 Task: Create a due date automation trigger when advanced on, 2 working days before a card is due add dates not due tomorrow at 11:00 AM.
Action: Mouse moved to (910, 266)
Screenshot: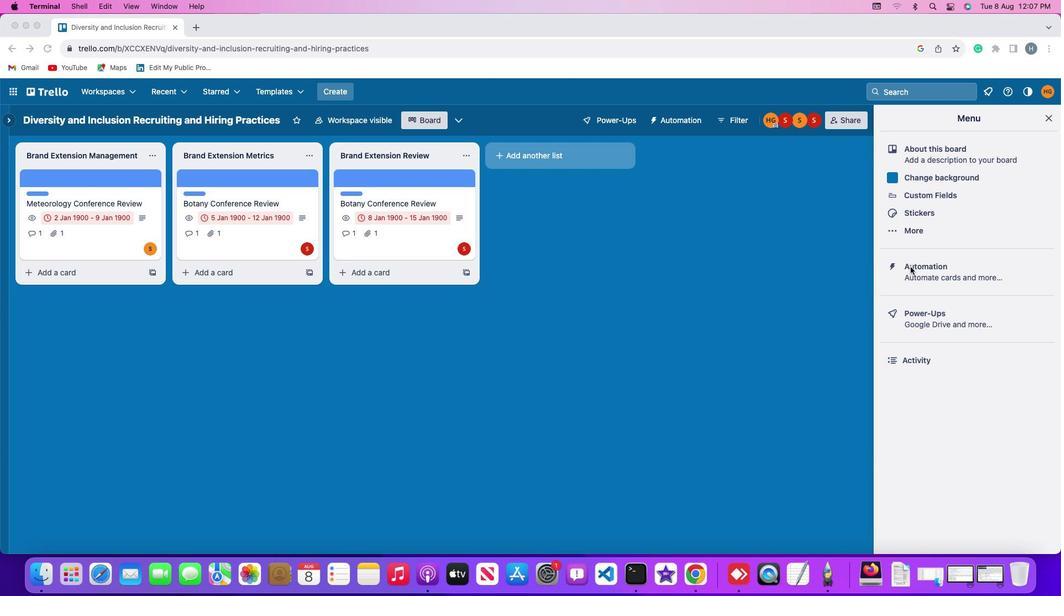 
Action: Mouse pressed left at (910, 266)
Screenshot: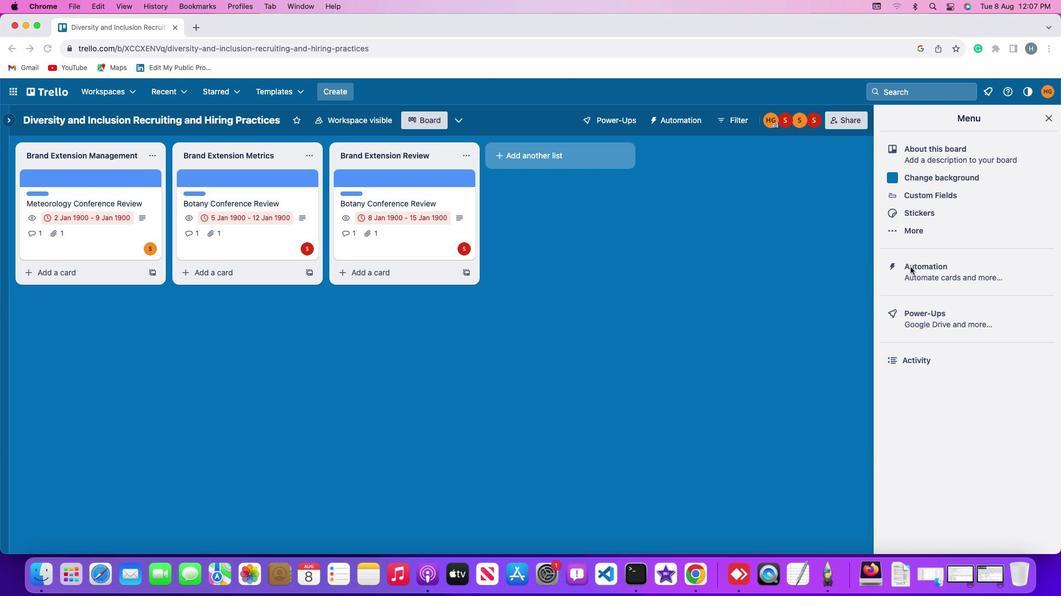 
Action: Mouse pressed left at (910, 266)
Screenshot: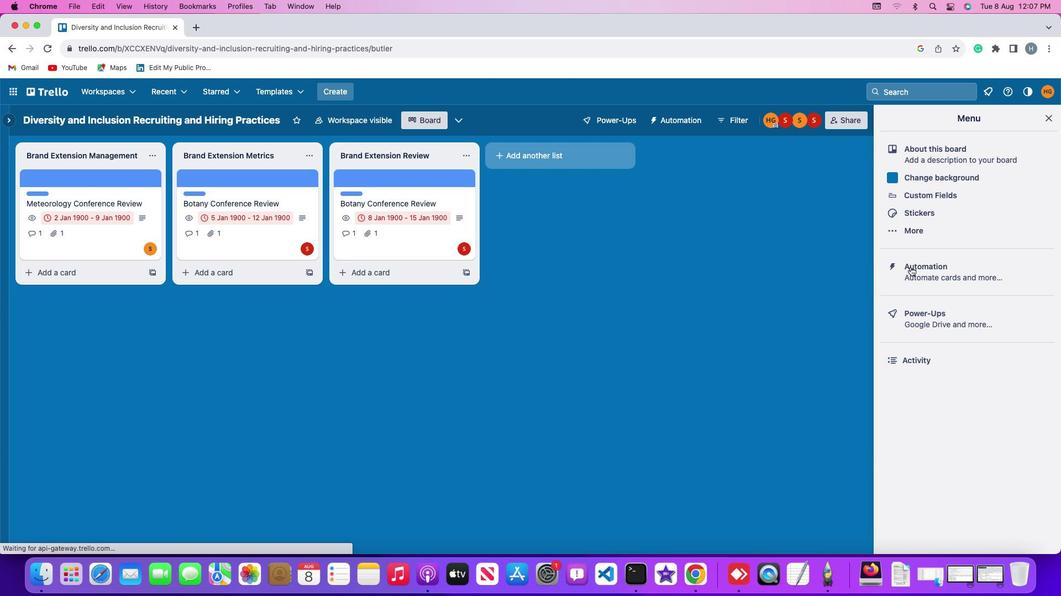 
Action: Mouse moved to (75, 266)
Screenshot: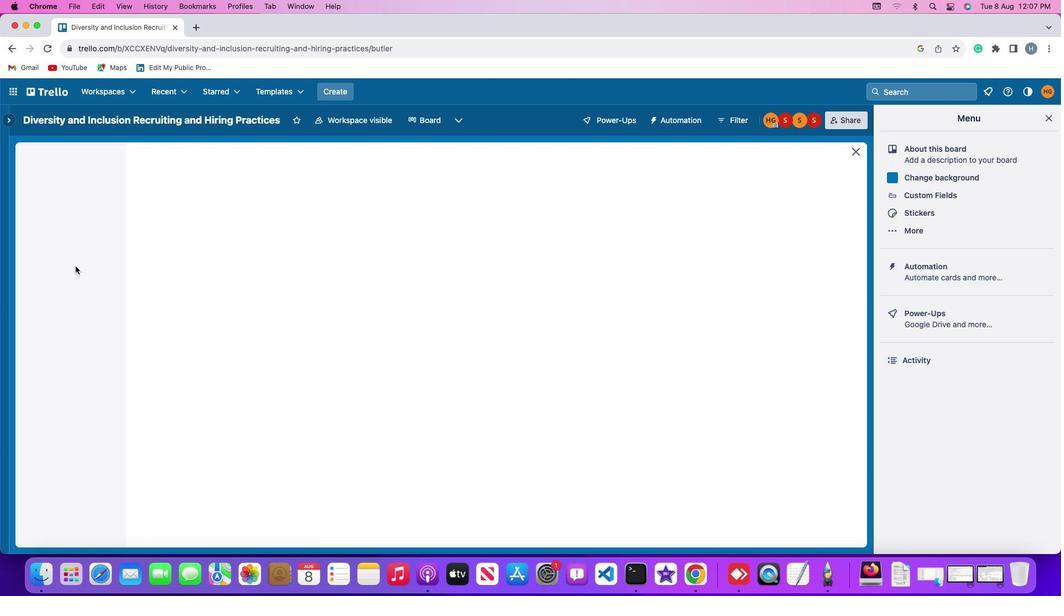 
Action: Mouse pressed left at (75, 266)
Screenshot: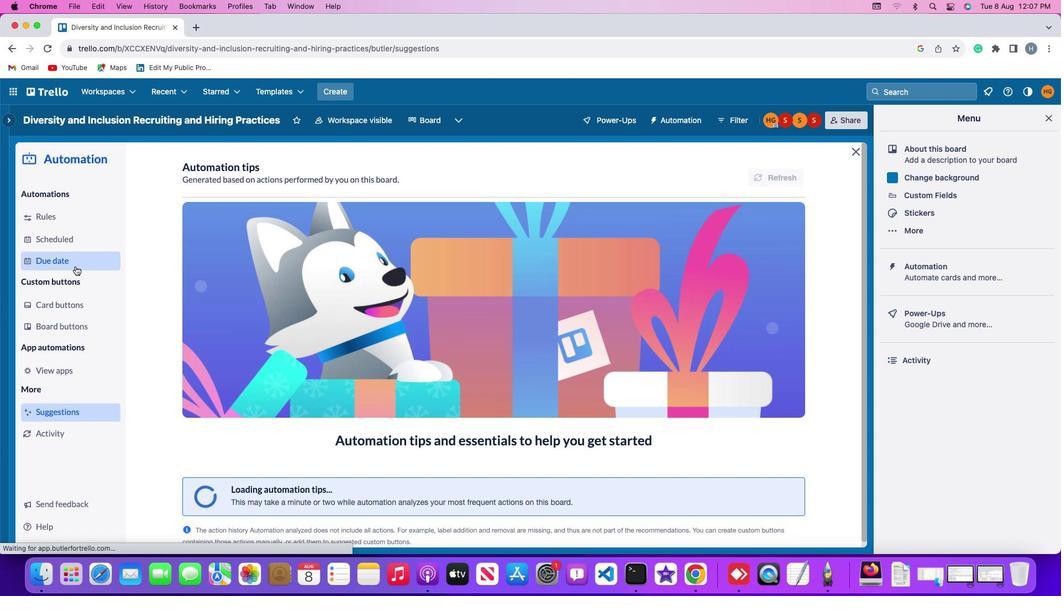 
Action: Mouse moved to (725, 170)
Screenshot: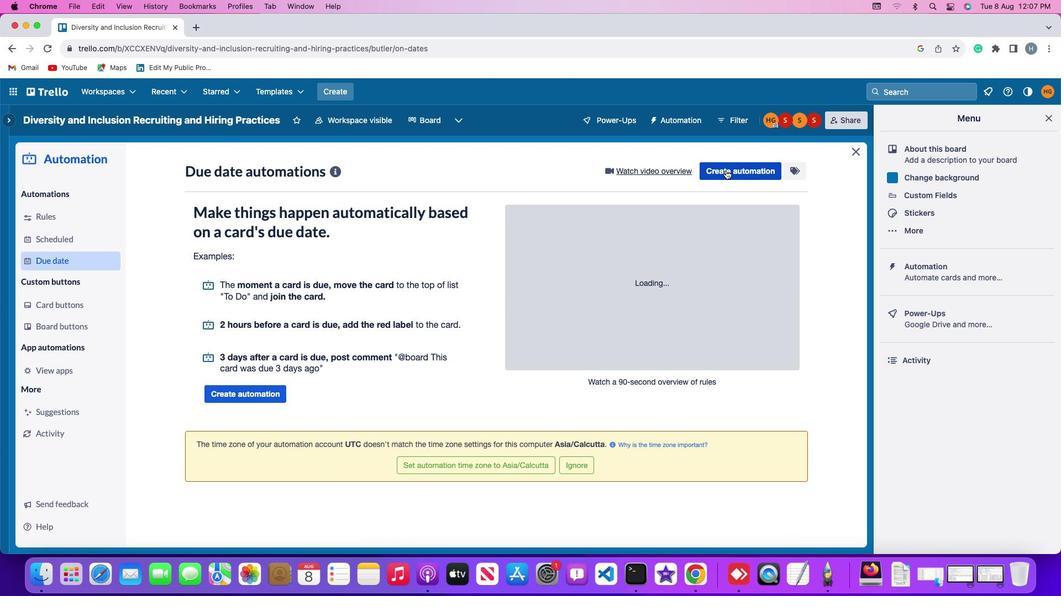 
Action: Mouse pressed left at (725, 170)
Screenshot: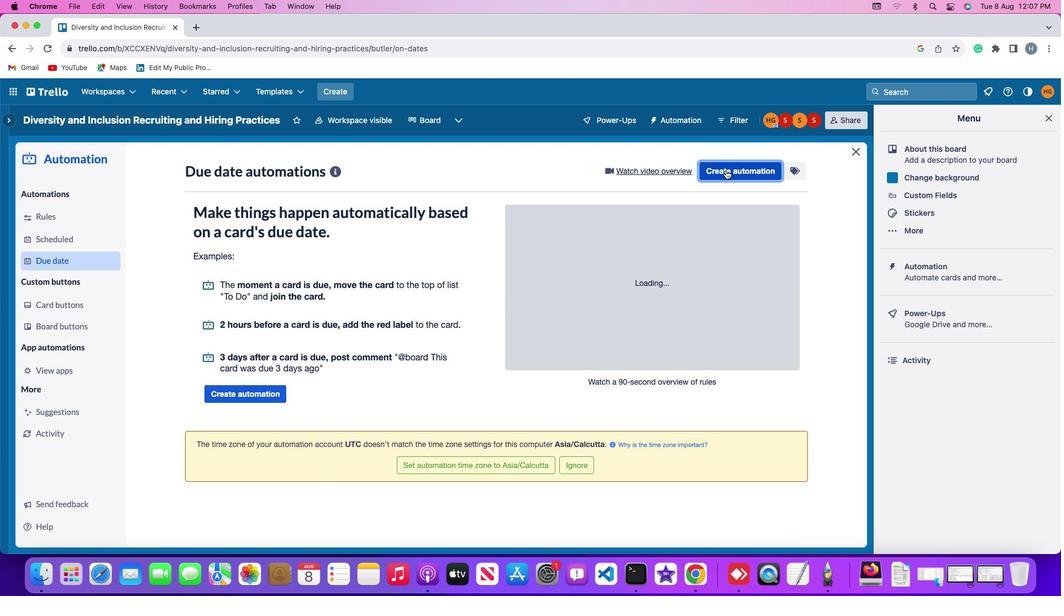 
Action: Mouse moved to (248, 275)
Screenshot: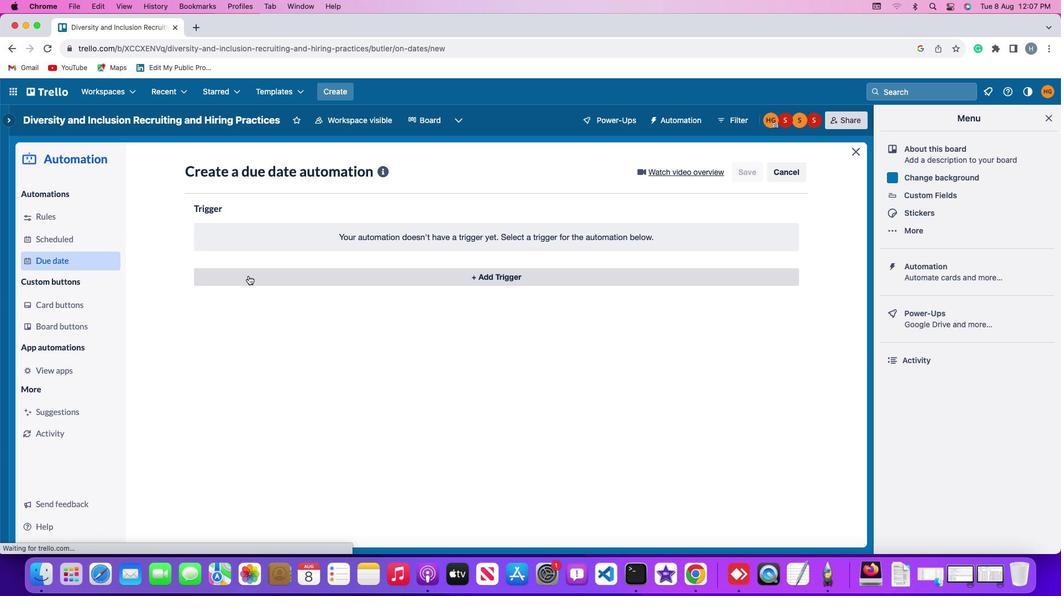 
Action: Mouse pressed left at (248, 275)
Screenshot: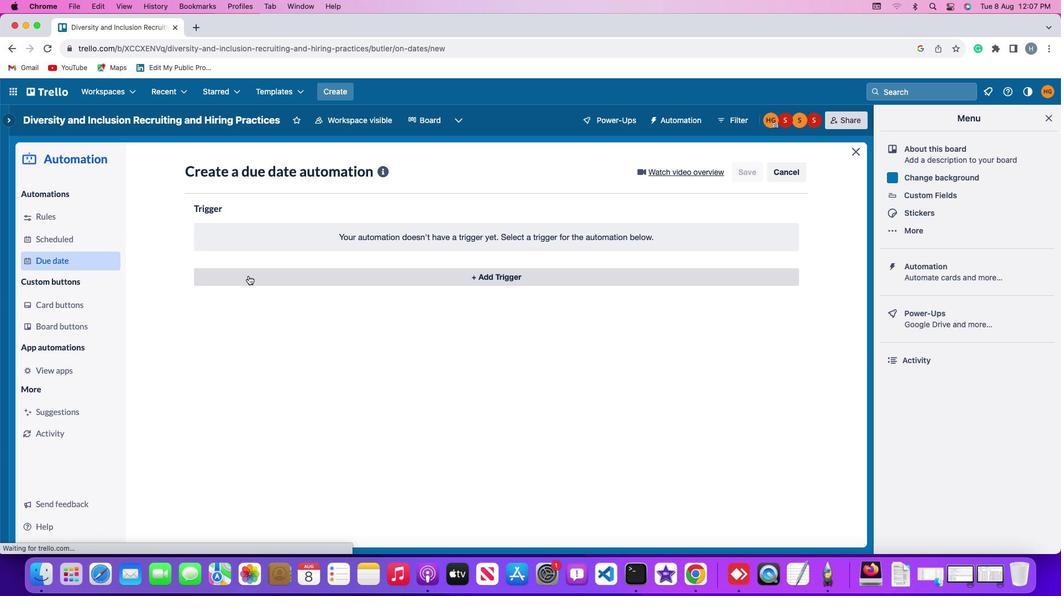 
Action: Mouse moved to (215, 448)
Screenshot: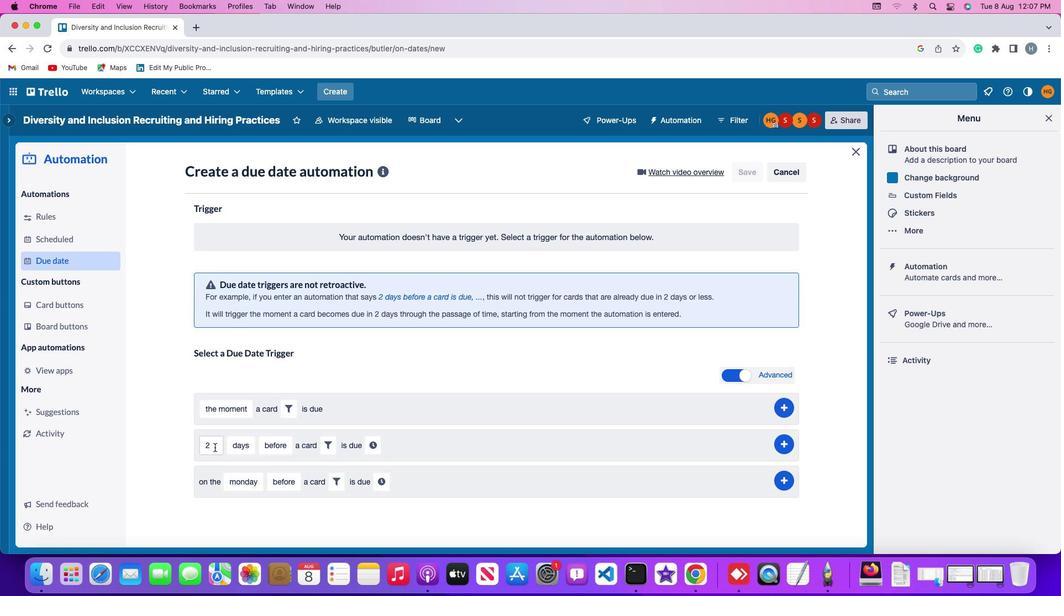
Action: Mouse pressed left at (215, 448)
Screenshot: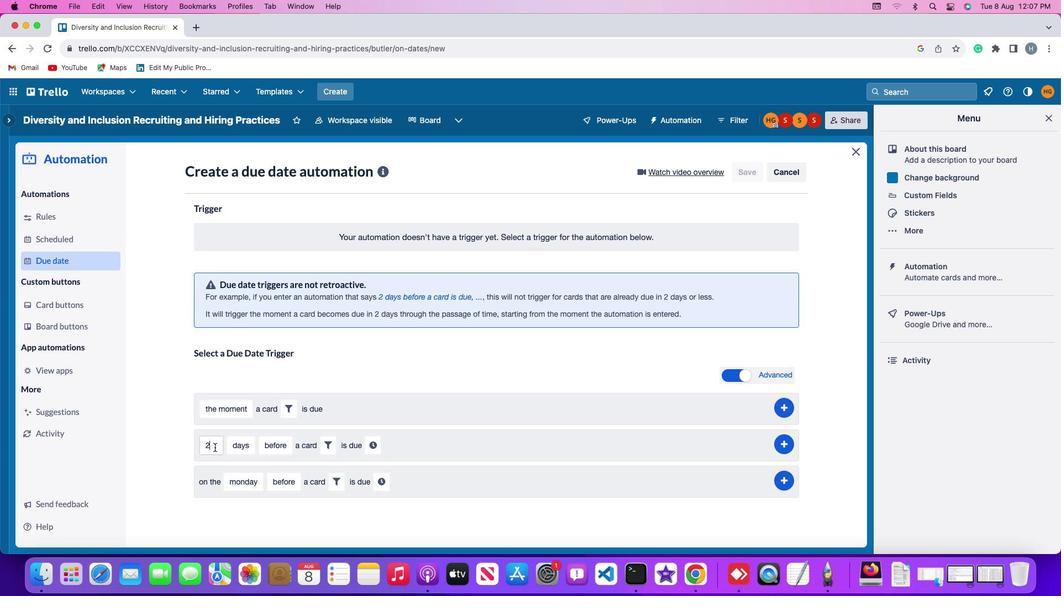 
Action: Key pressed Key.backspace'2'
Screenshot: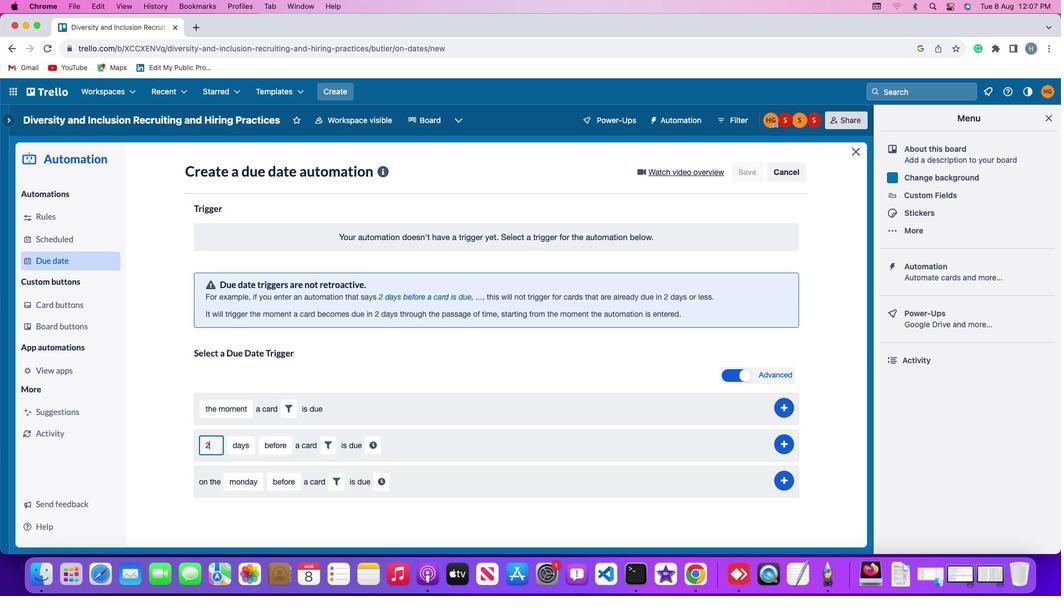 
Action: Mouse moved to (238, 446)
Screenshot: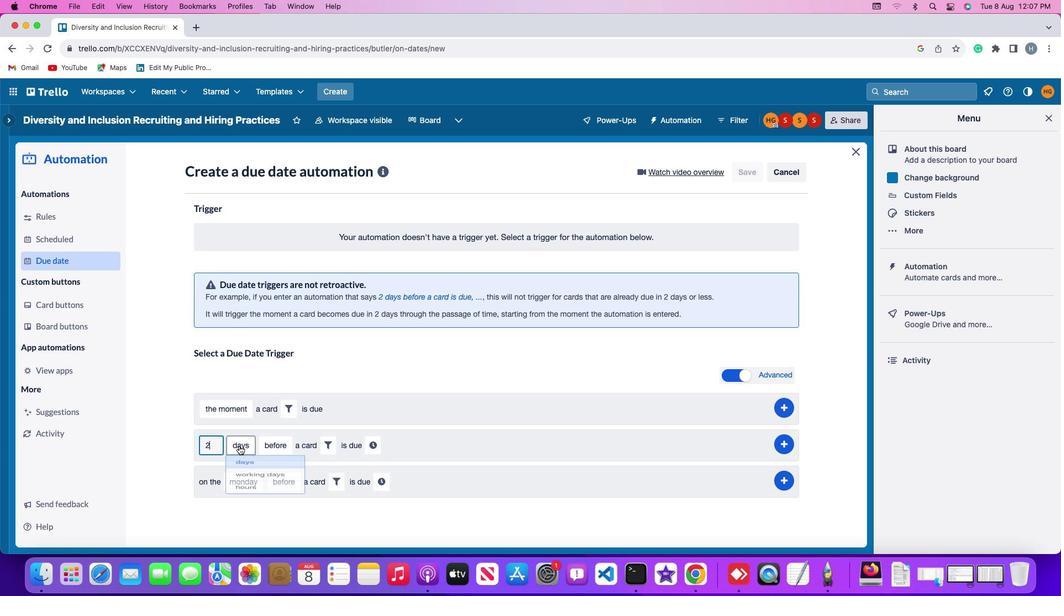 
Action: Mouse pressed left at (238, 446)
Screenshot: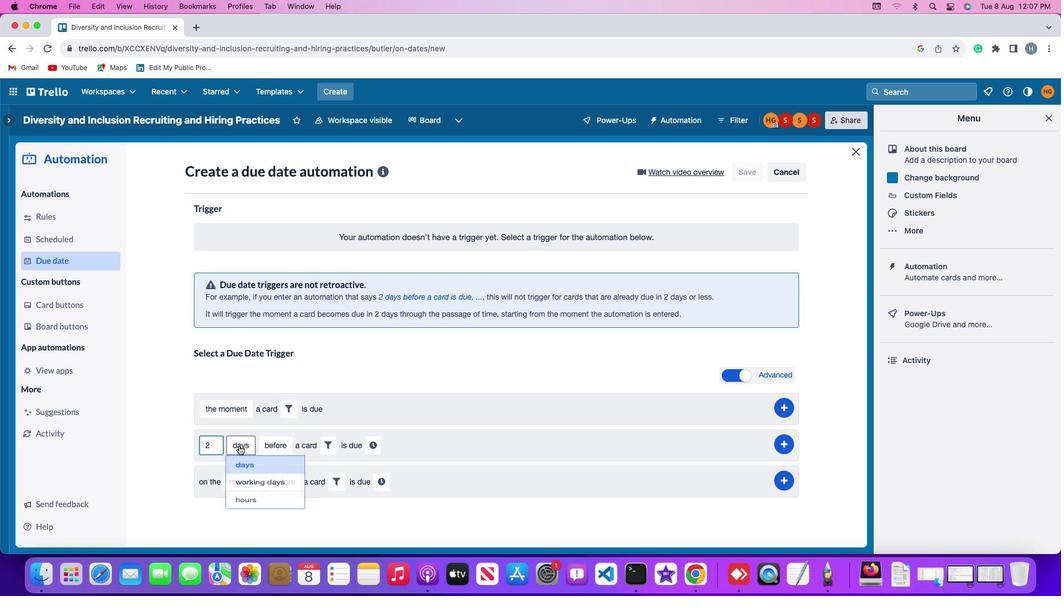 
Action: Mouse moved to (247, 493)
Screenshot: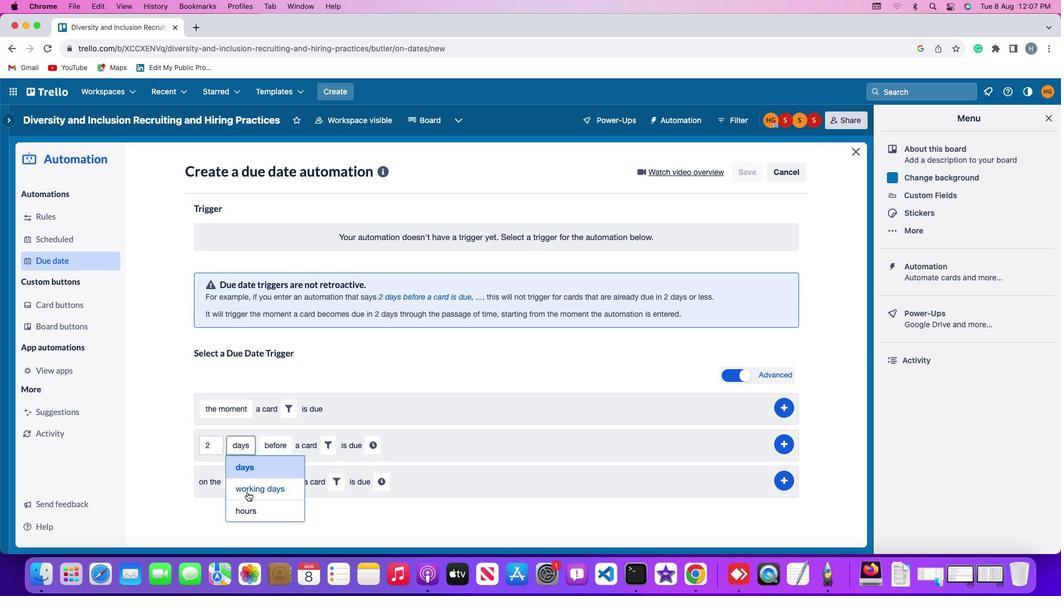 
Action: Mouse pressed left at (247, 493)
Screenshot: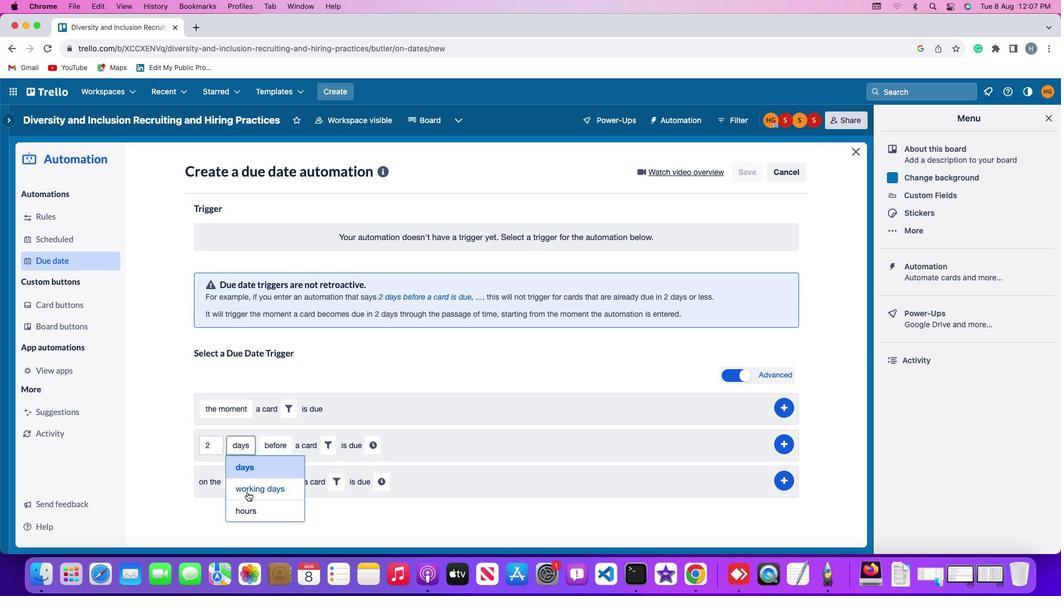 
Action: Mouse moved to (307, 448)
Screenshot: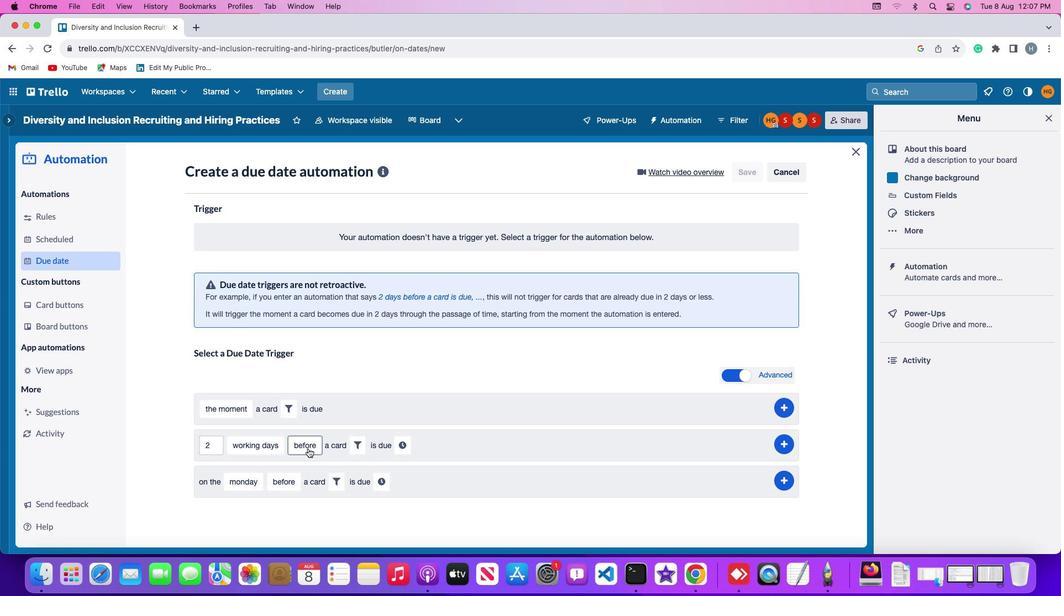 
Action: Mouse pressed left at (307, 448)
Screenshot: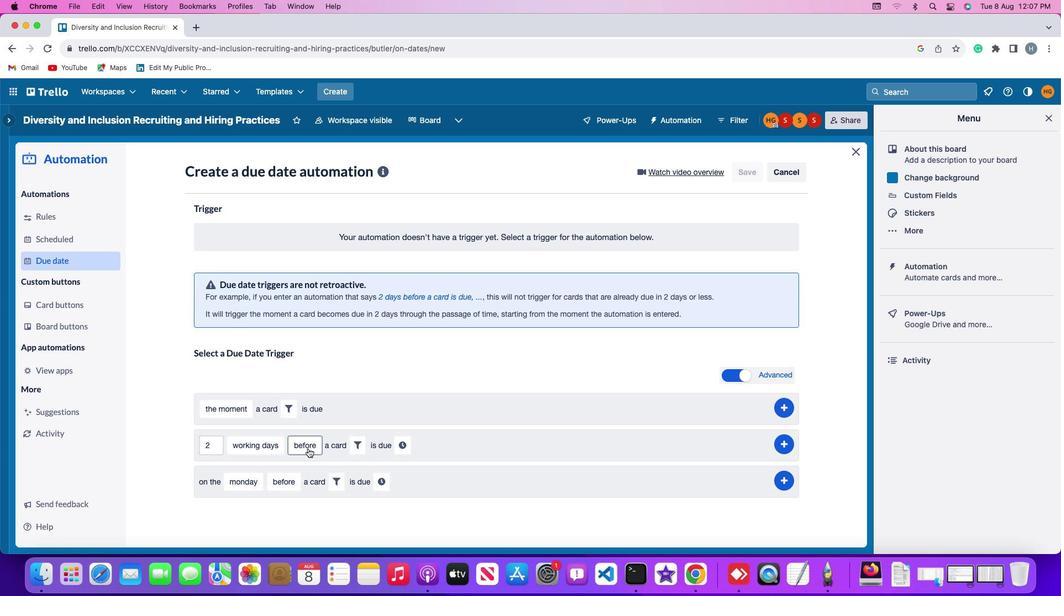 
Action: Mouse moved to (313, 466)
Screenshot: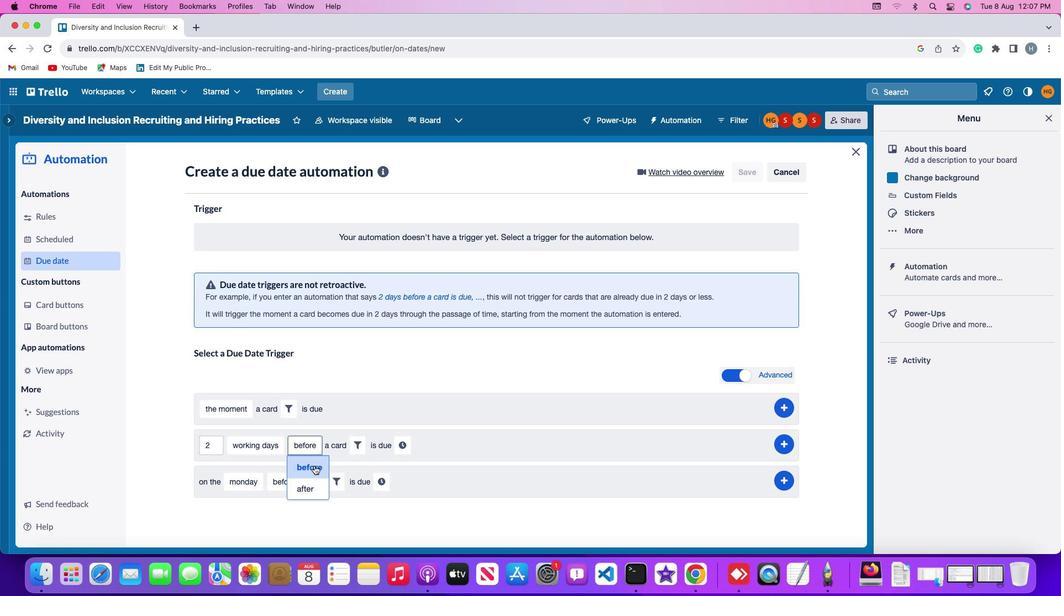 
Action: Mouse pressed left at (313, 466)
Screenshot: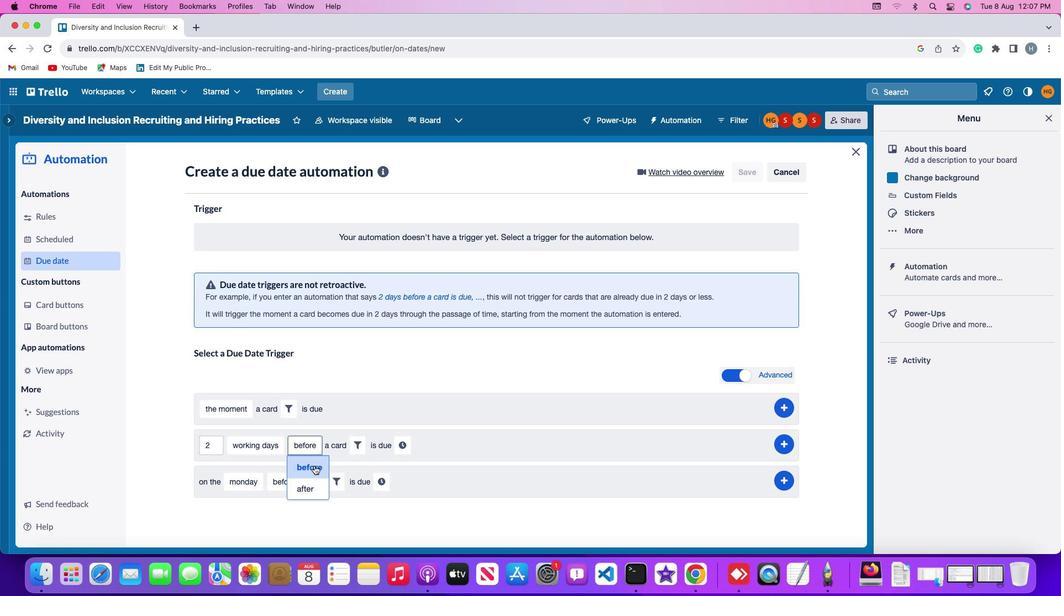 
Action: Mouse moved to (361, 445)
Screenshot: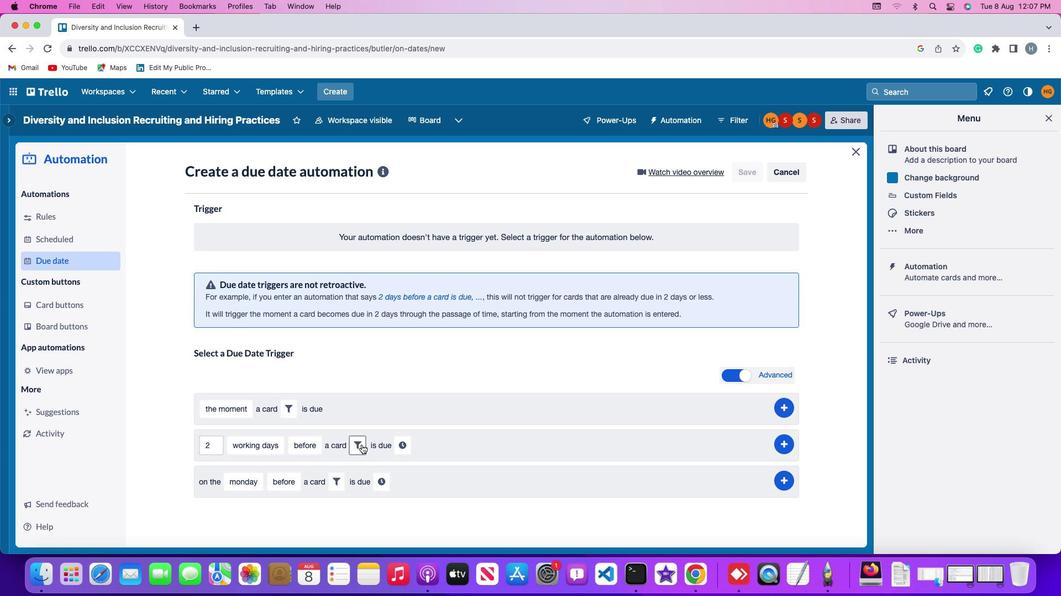 
Action: Mouse pressed left at (361, 445)
Screenshot: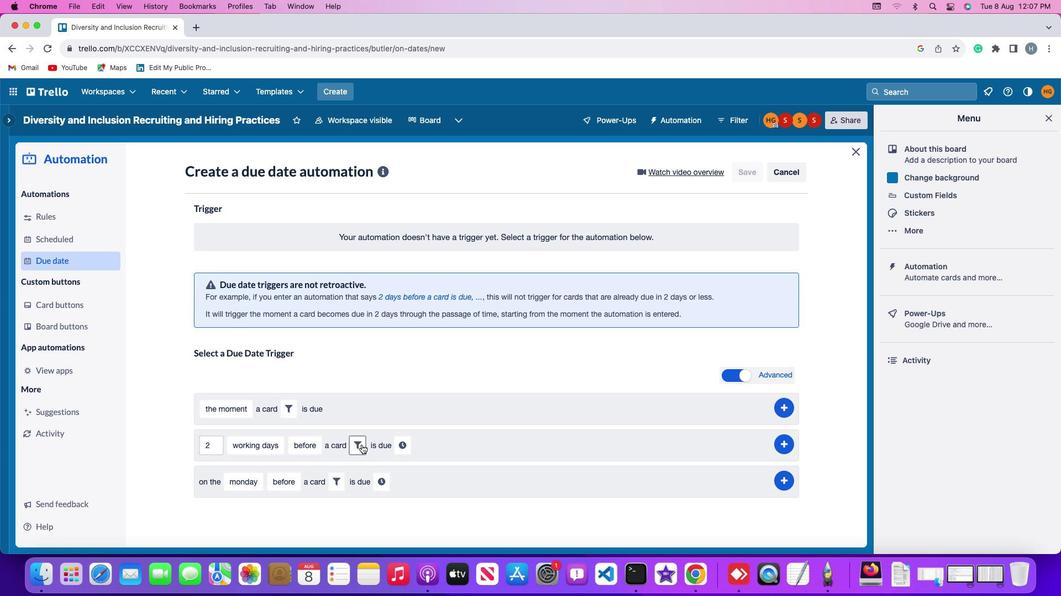
Action: Mouse moved to (426, 478)
Screenshot: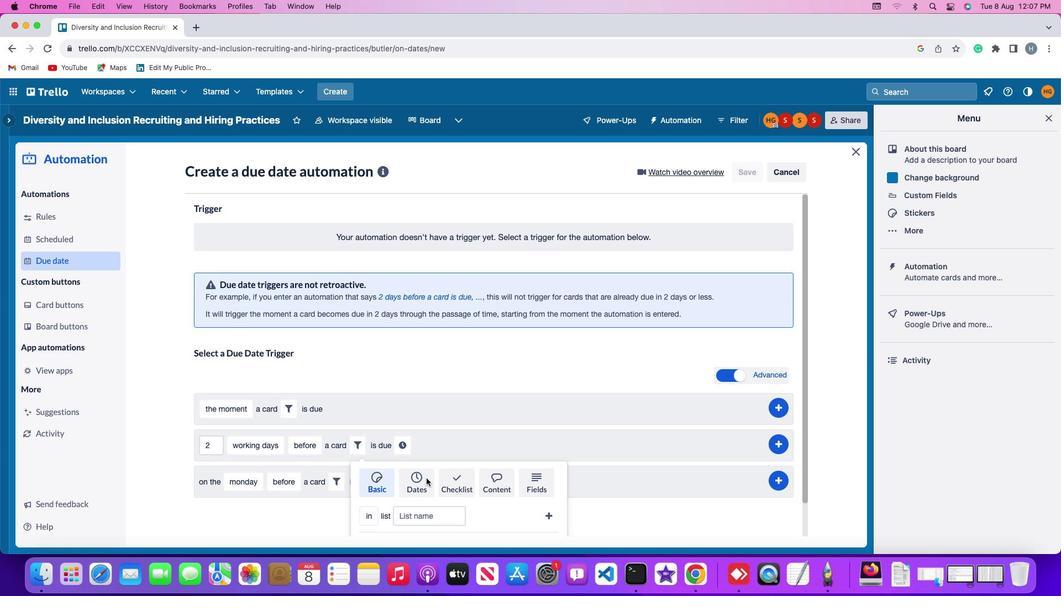 
Action: Mouse pressed left at (426, 478)
Screenshot: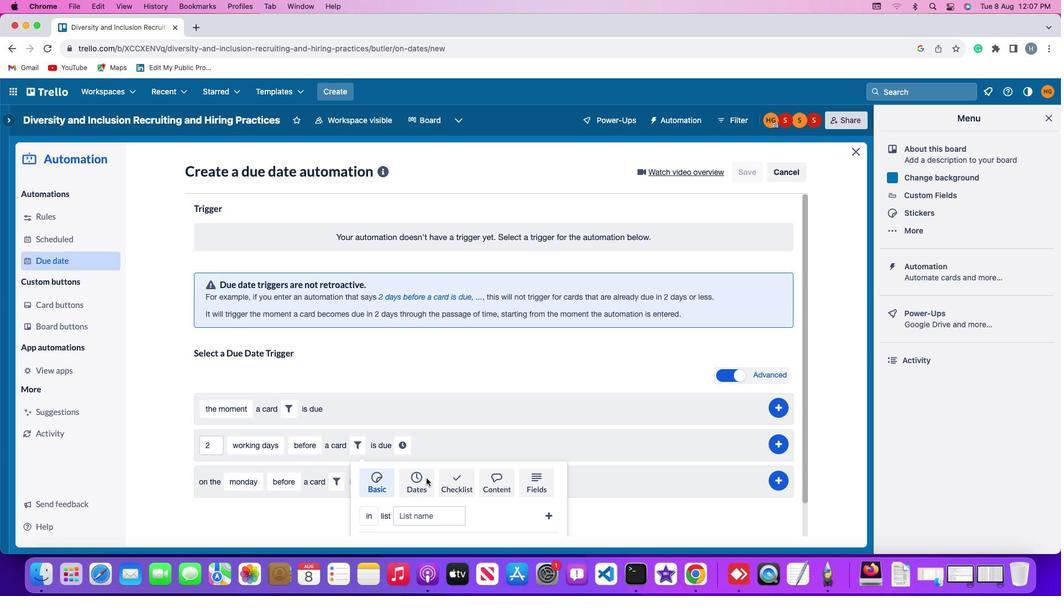 
Action: Mouse moved to (315, 507)
Screenshot: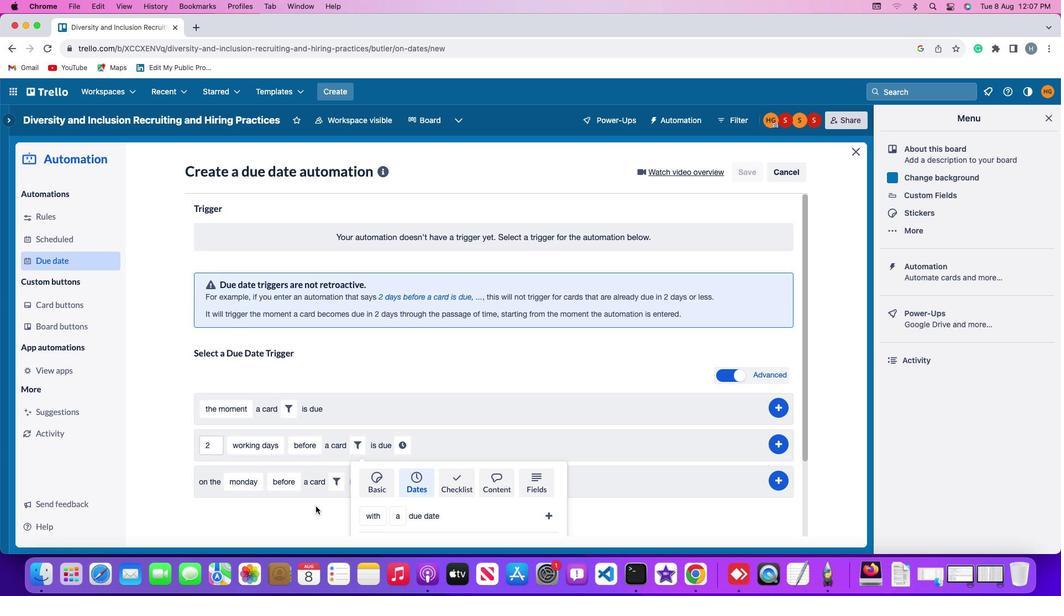 
Action: Mouse scrolled (315, 507) with delta (0, 0)
Screenshot: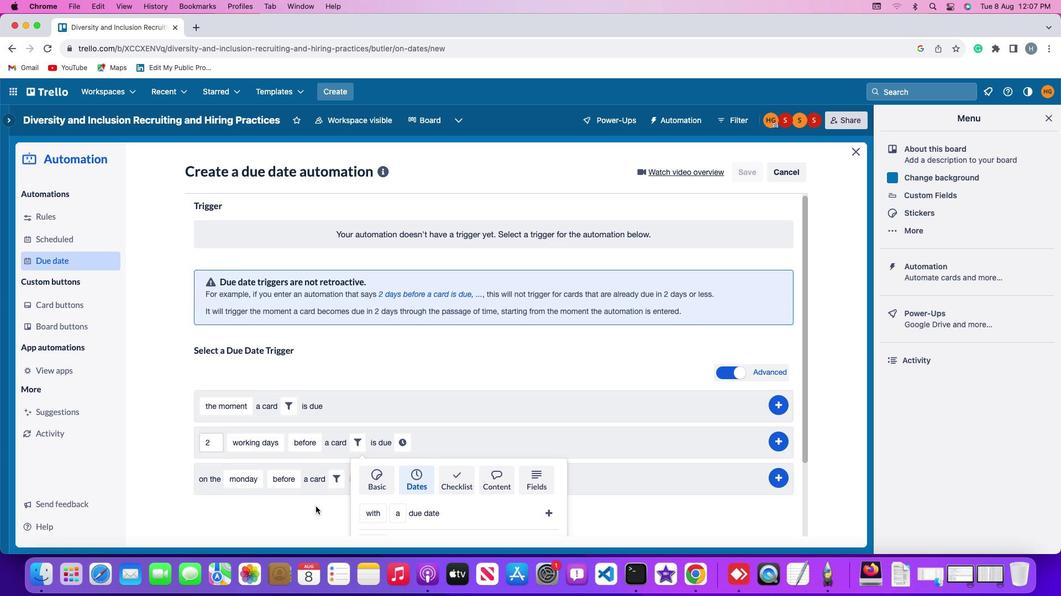 
Action: Mouse scrolled (315, 507) with delta (0, 0)
Screenshot: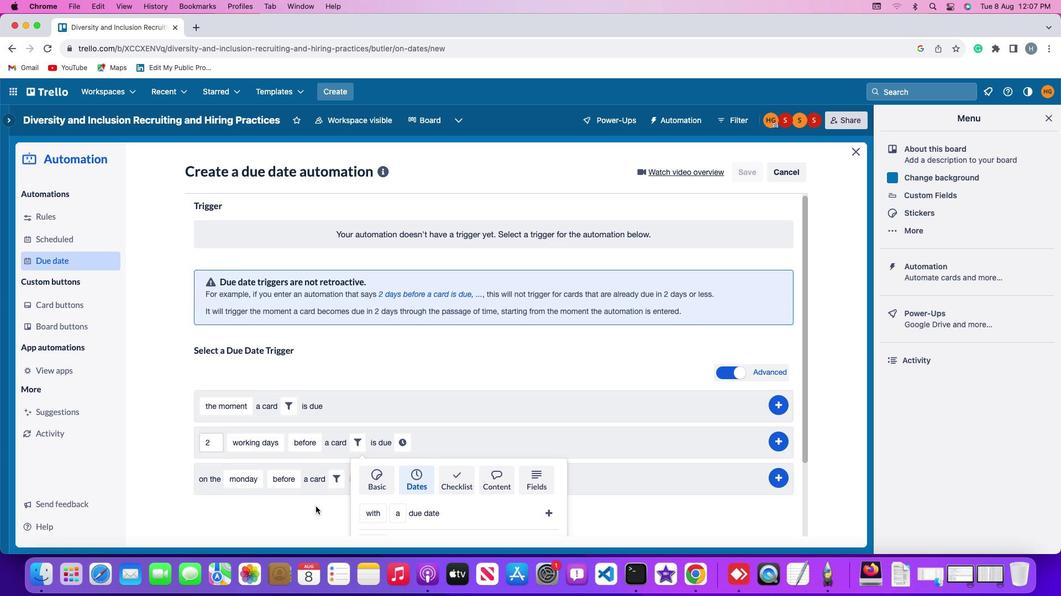 
Action: Mouse scrolled (315, 507) with delta (0, -2)
Screenshot: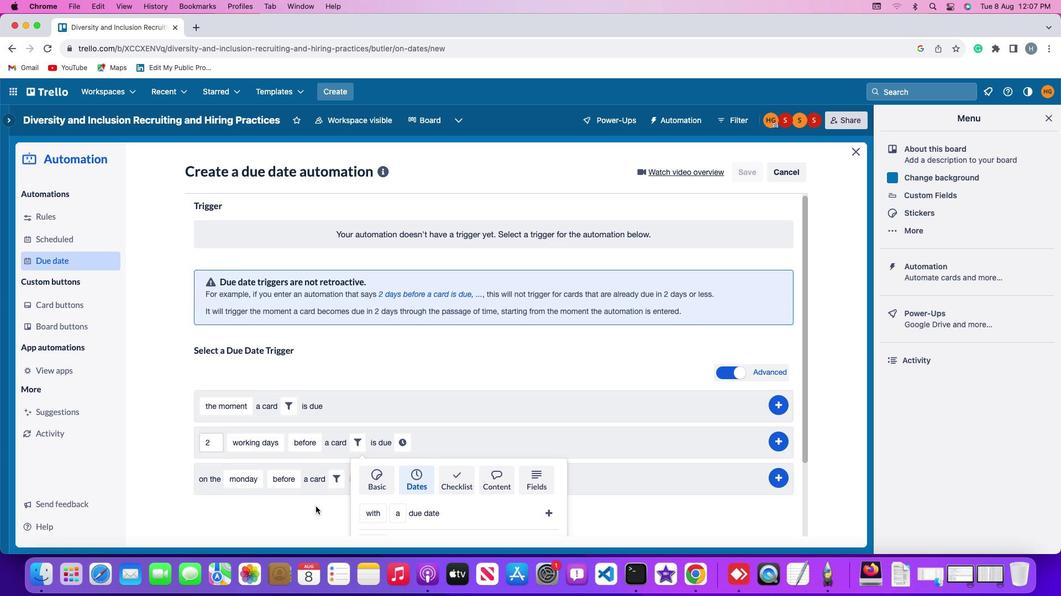 
Action: Mouse scrolled (315, 507) with delta (0, -2)
Screenshot: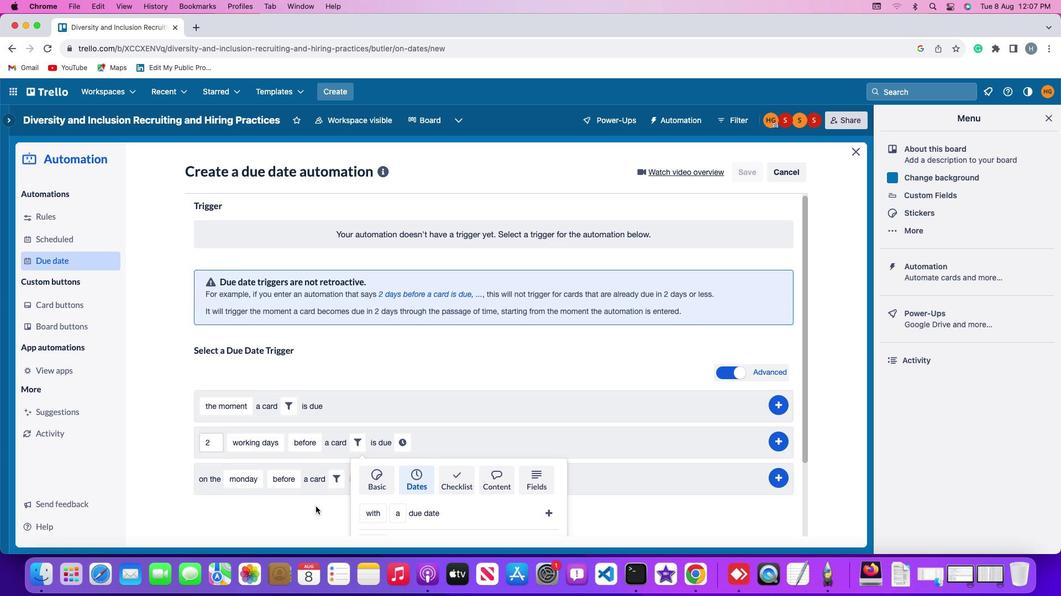 
Action: Mouse scrolled (315, 507) with delta (0, -3)
Screenshot: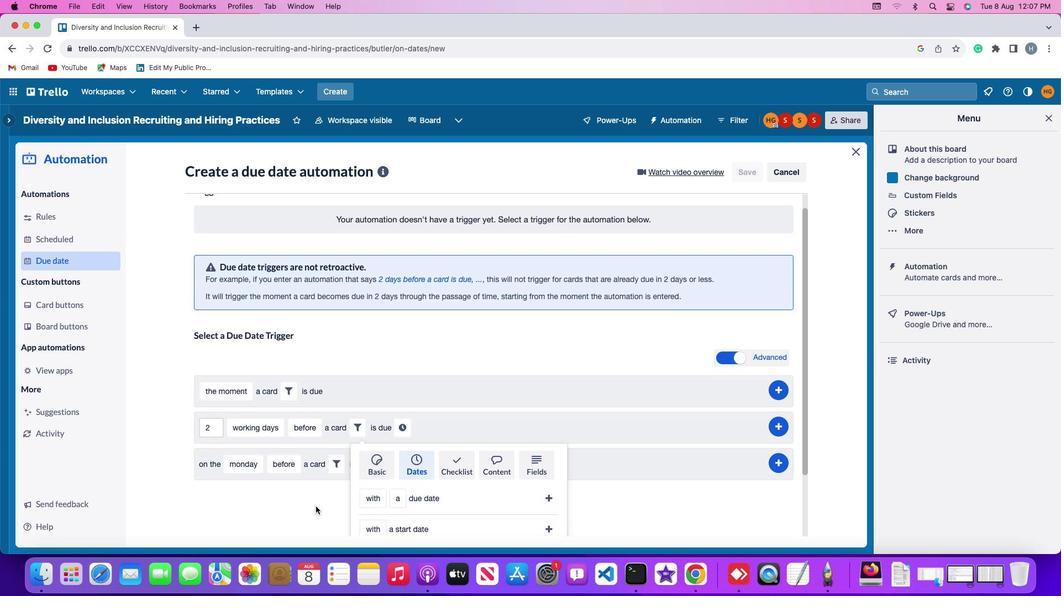 
Action: Mouse scrolled (315, 507) with delta (0, -3)
Screenshot: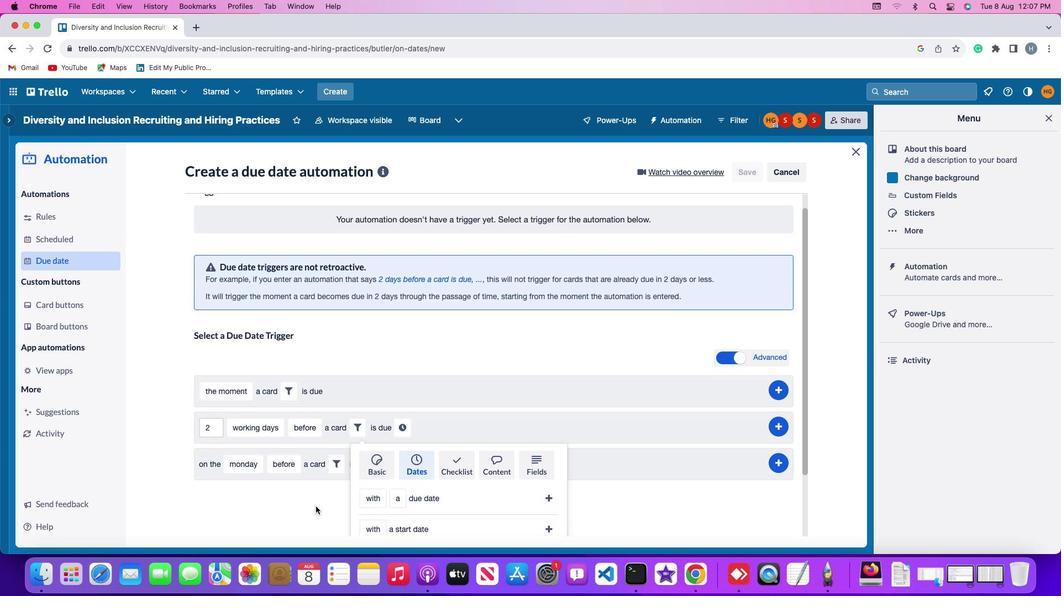 
Action: Mouse scrolled (315, 507) with delta (0, -4)
Screenshot: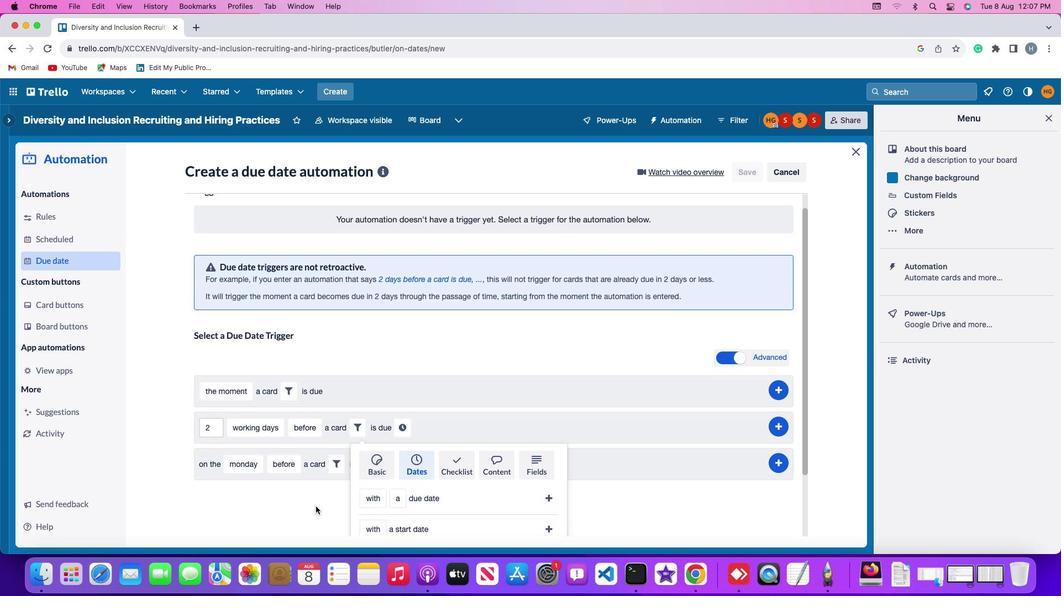 
Action: Mouse scrolled (315, 507) with delta (0, -4)
Screenshot: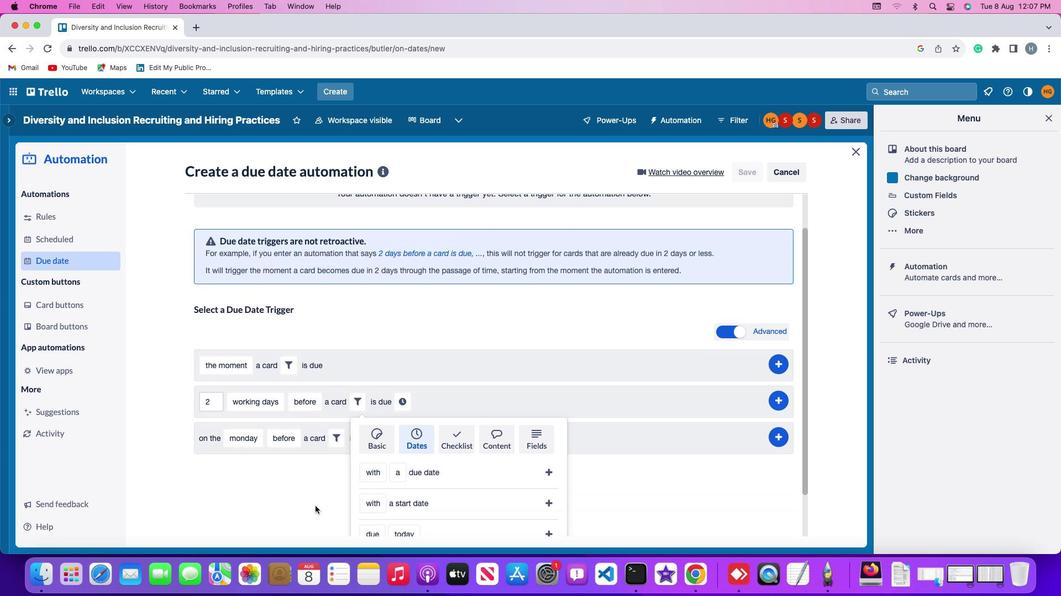 
Action: Mouse moved to (363, 486)
Screenshot: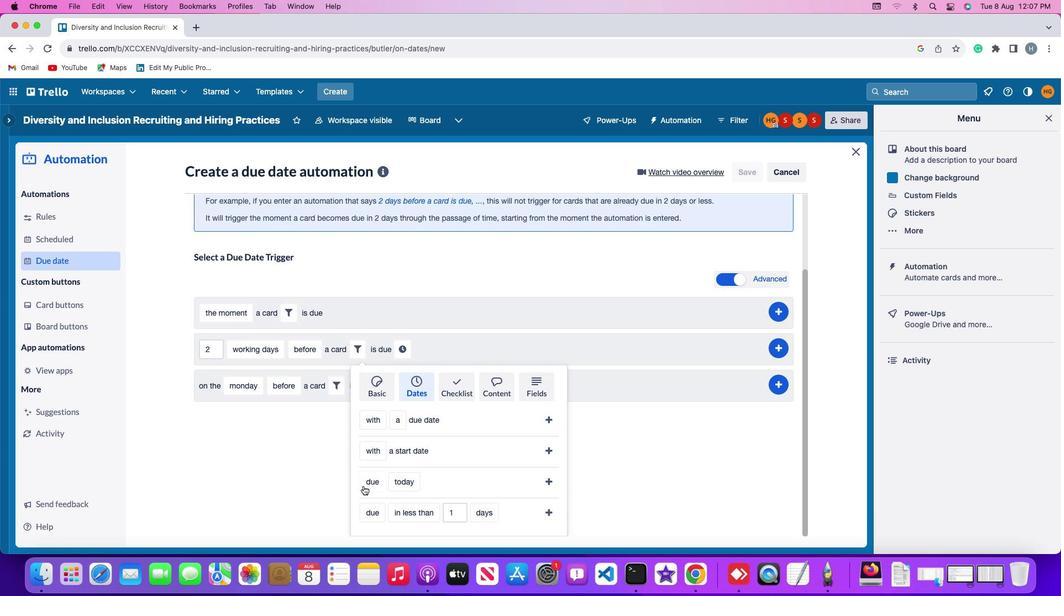 
Action: Mouse pressed left at (363, 486)
Screenshot: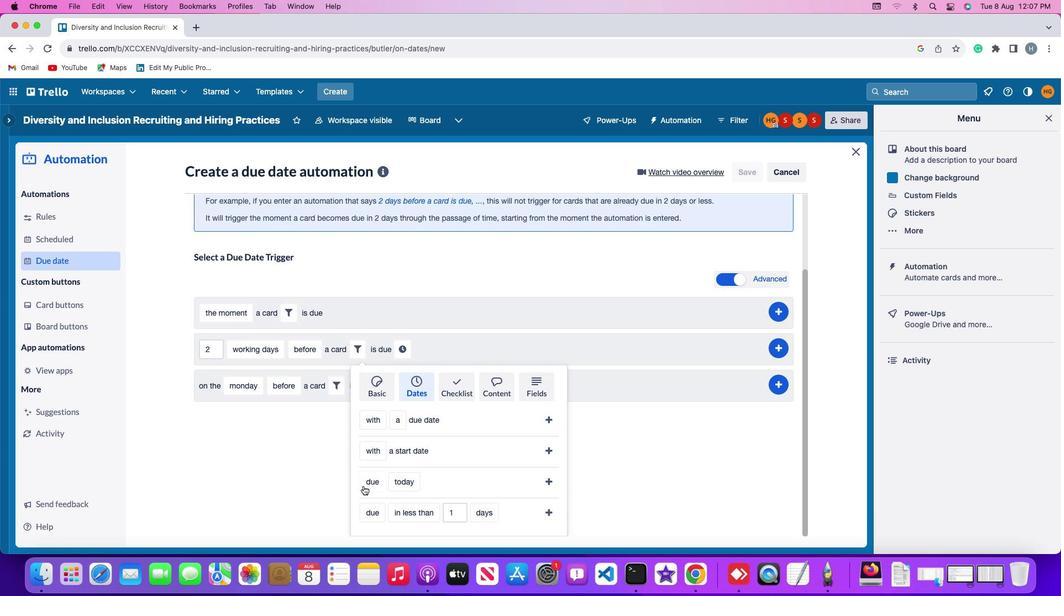 
Action: Mouse moved to (385, 419)
Screenshot: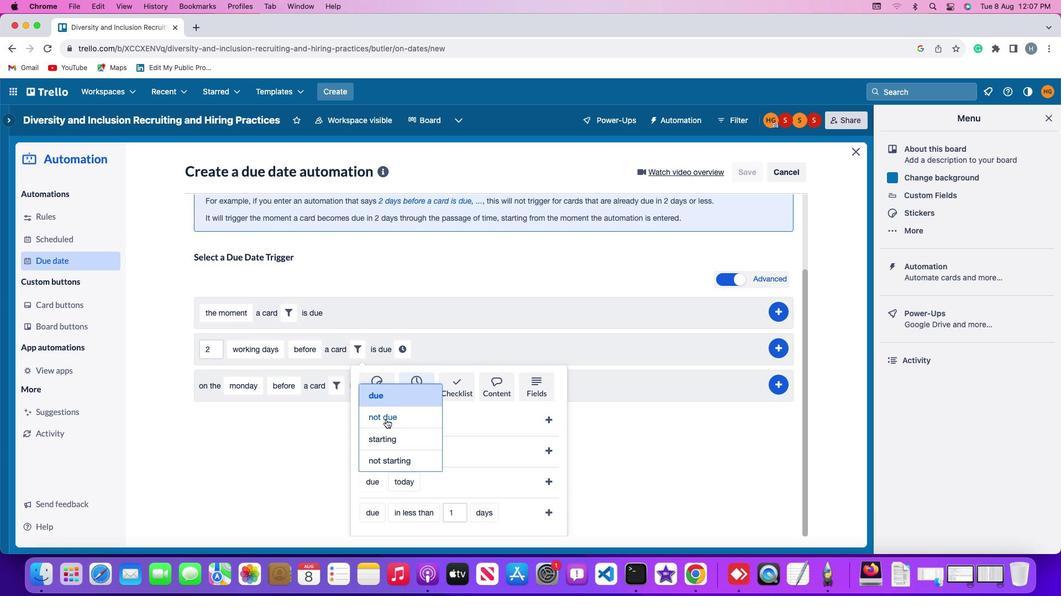 
Action: Mouse pressed left at (385, 419)
Screenshot: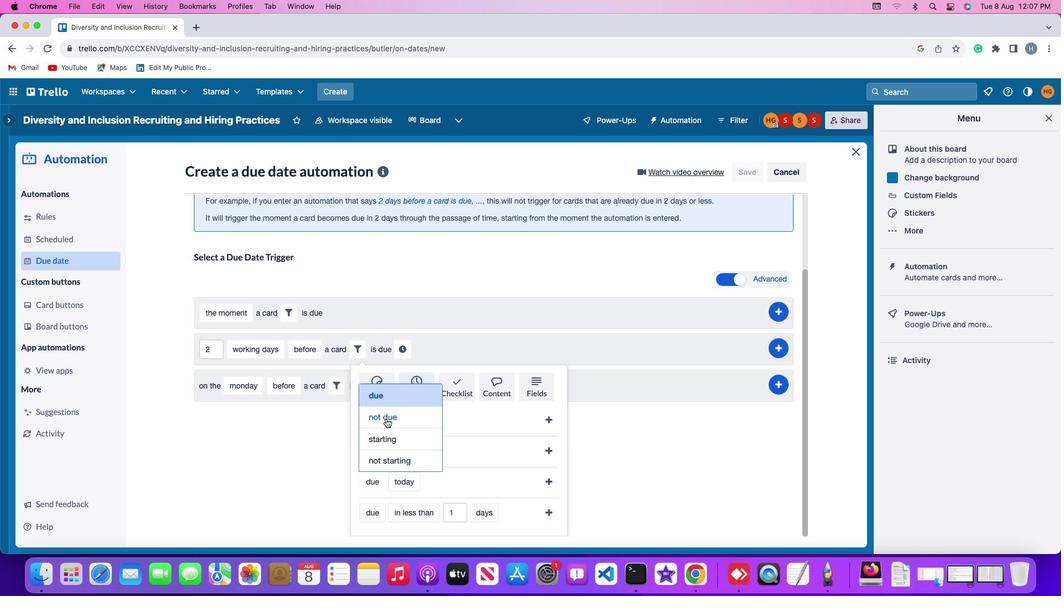 
Action: Mouse moved to (412, 481)
Screenshot: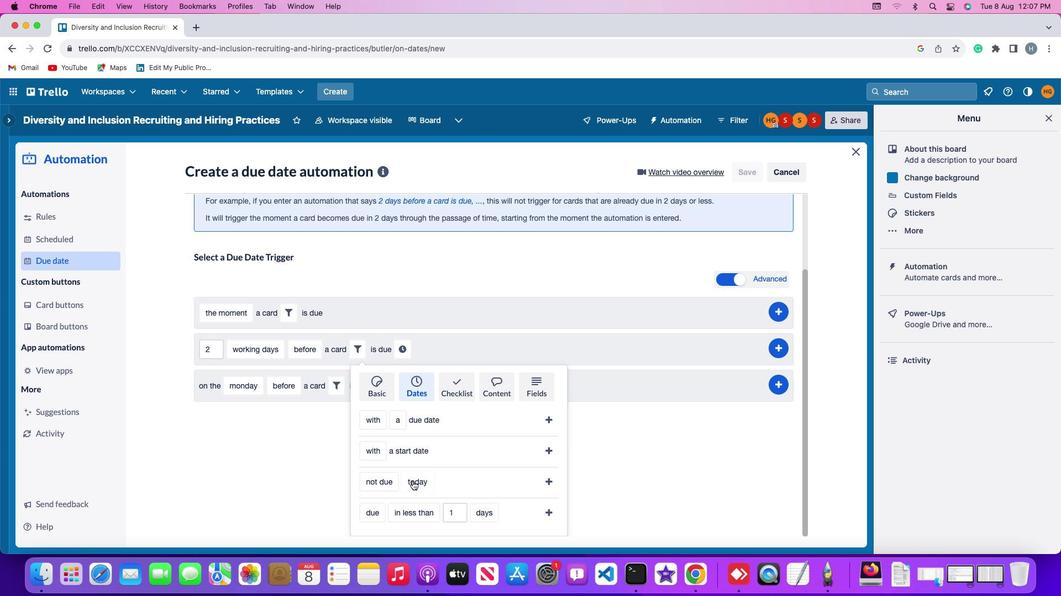 
Action: Mouse pressed left at (412, 481)
Screenshot: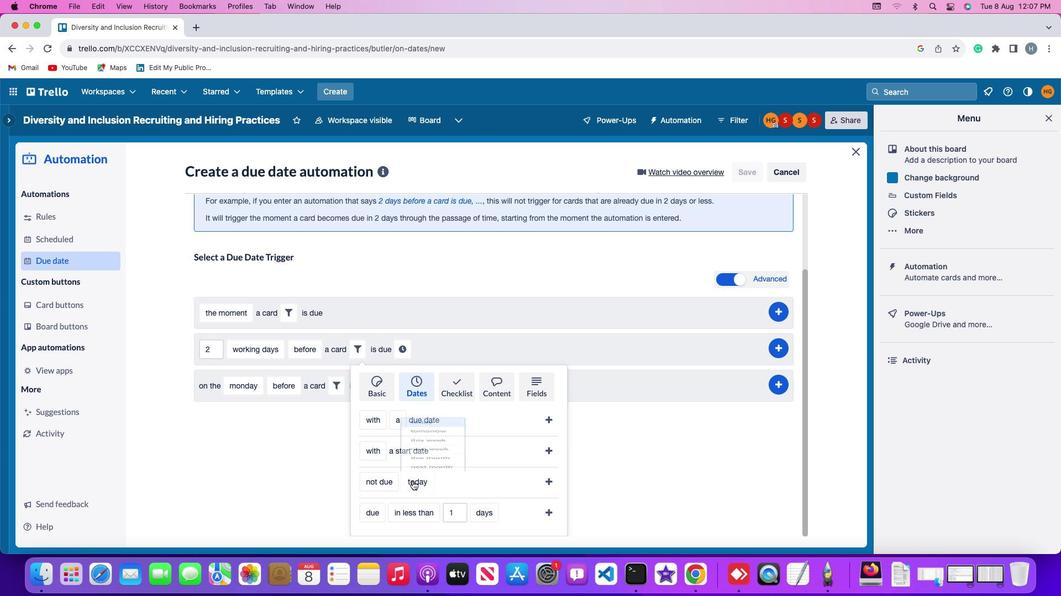 
Action: Mouse moved to (425, 375)
Screenshot: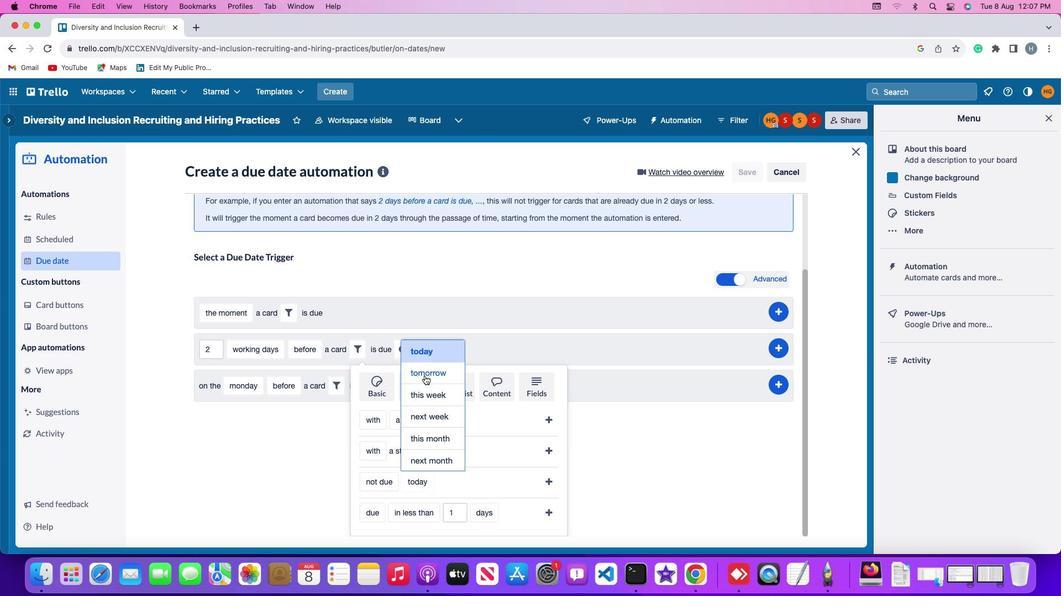 
Action: Mouse pressed left at (425, 375)
Screenshot: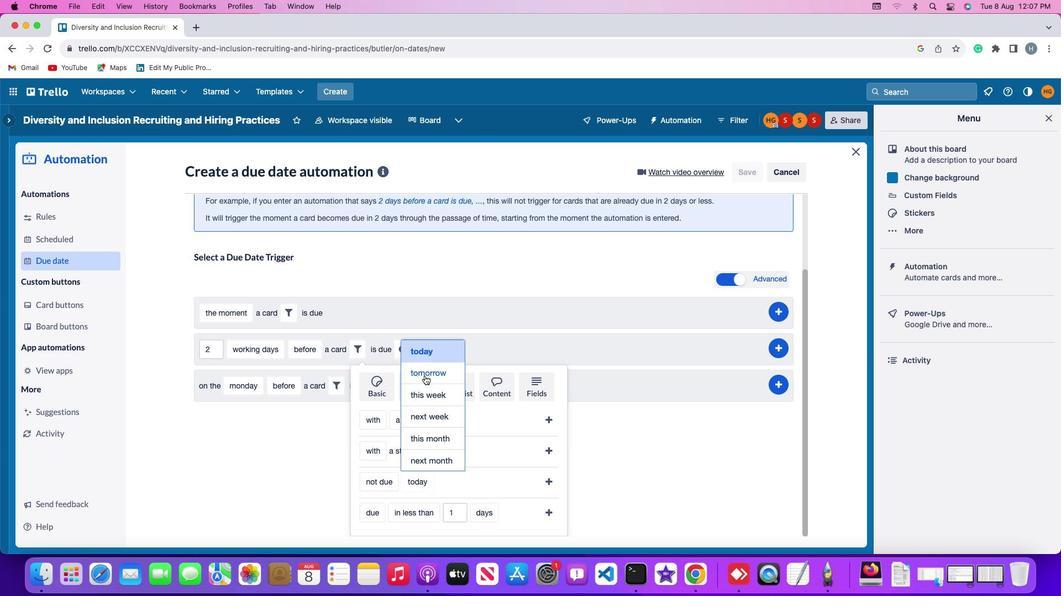 
Action: Mouse moved to (548, 480)
Screenshot: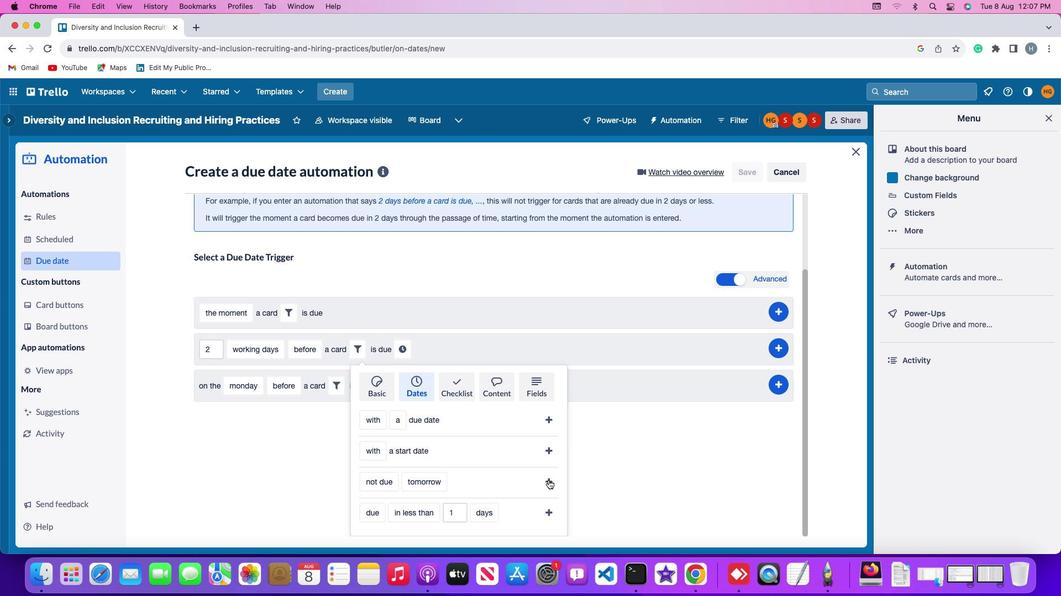 
Action: Mouse pressed left at (548, 480)
Screenshot: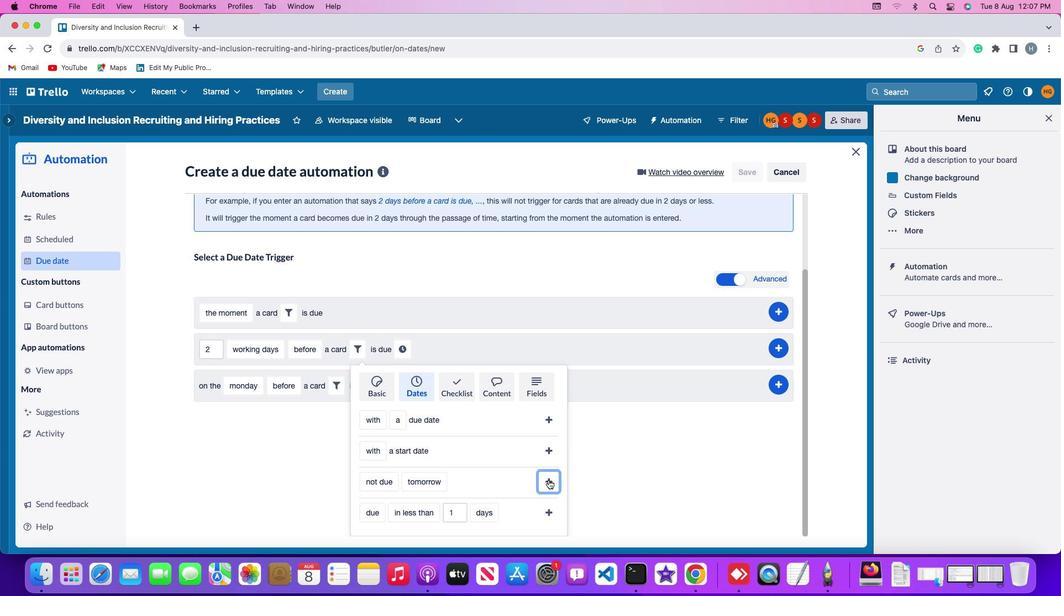 
Action: Mouse moved to (495, 442)
Screenshot: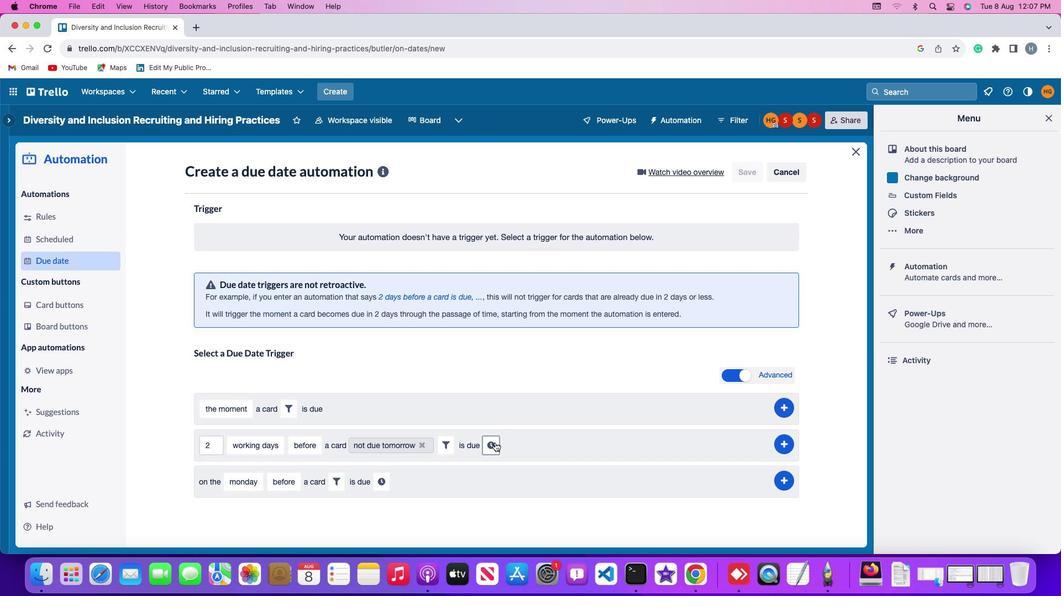 
Action: Mouse pressed left at (495, 442)
Screenshot: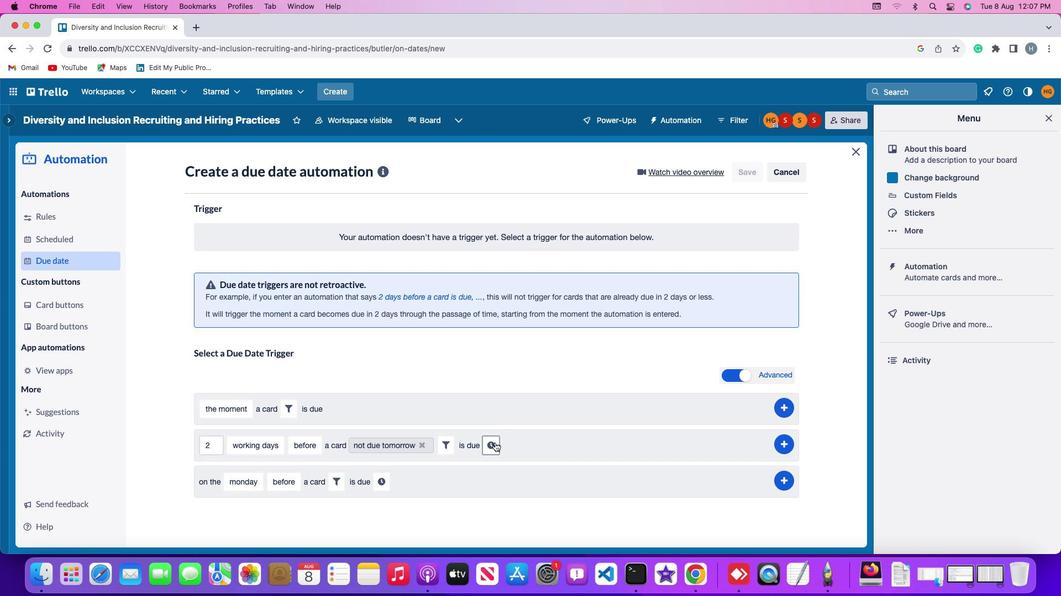 
Action: Mouse moved to (520, 446)
Screenshot: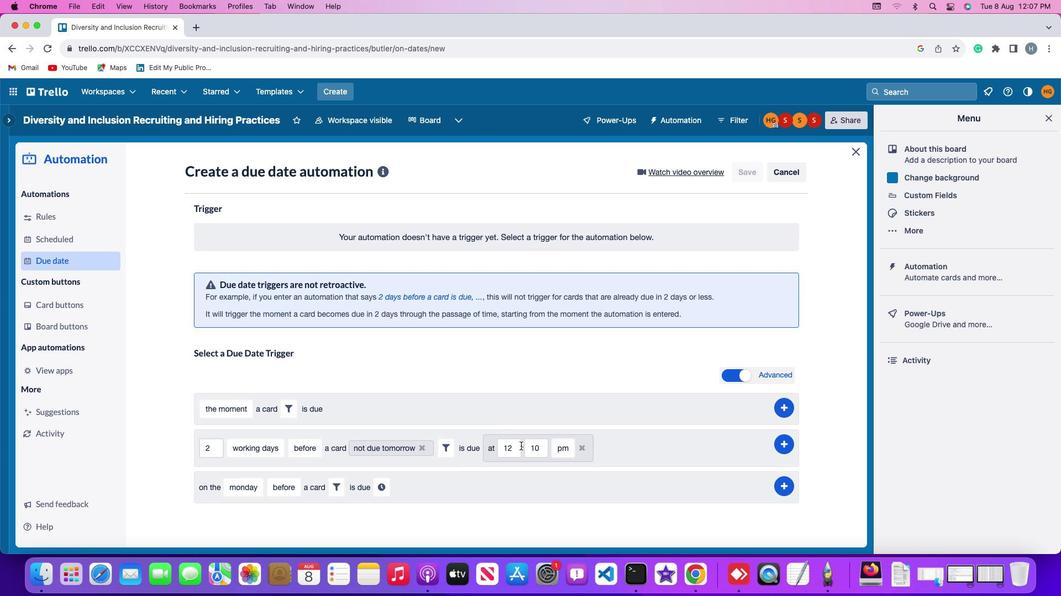 
Action: Mouse pressed left at (520, 446)
Screenshot: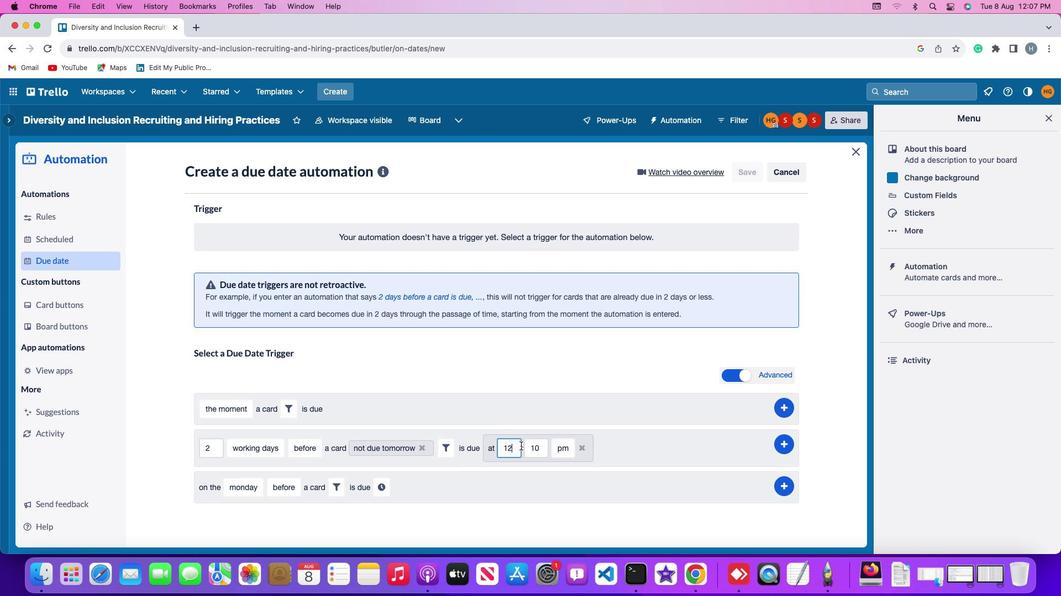 
Action: Key pressed Key.backspaceKey.backspaceKey.backspace'1''1'
Screenshot: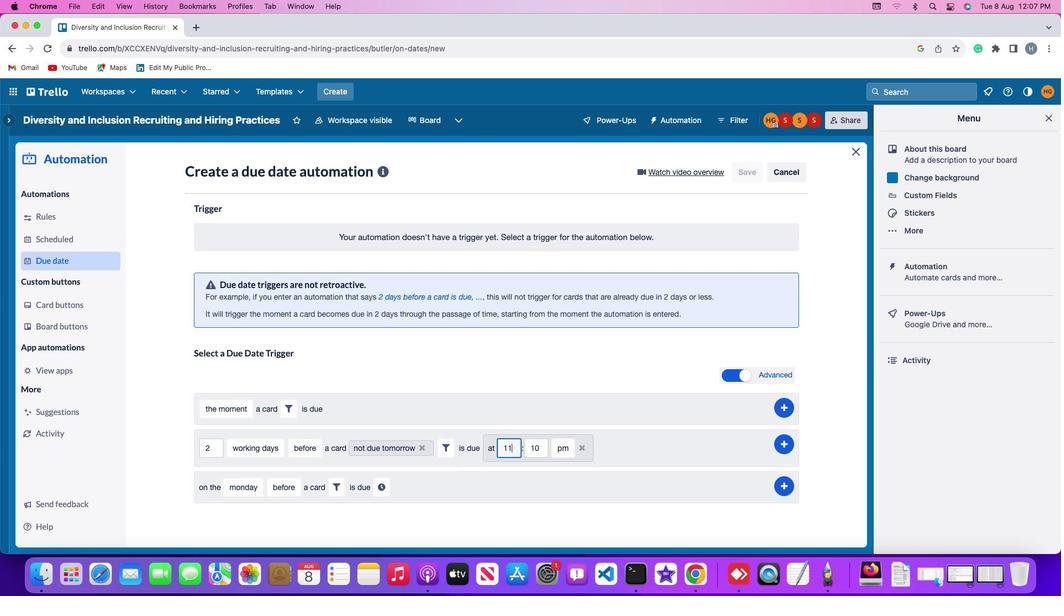 
Action: Mouse moved to (546, 445)
Screenshot: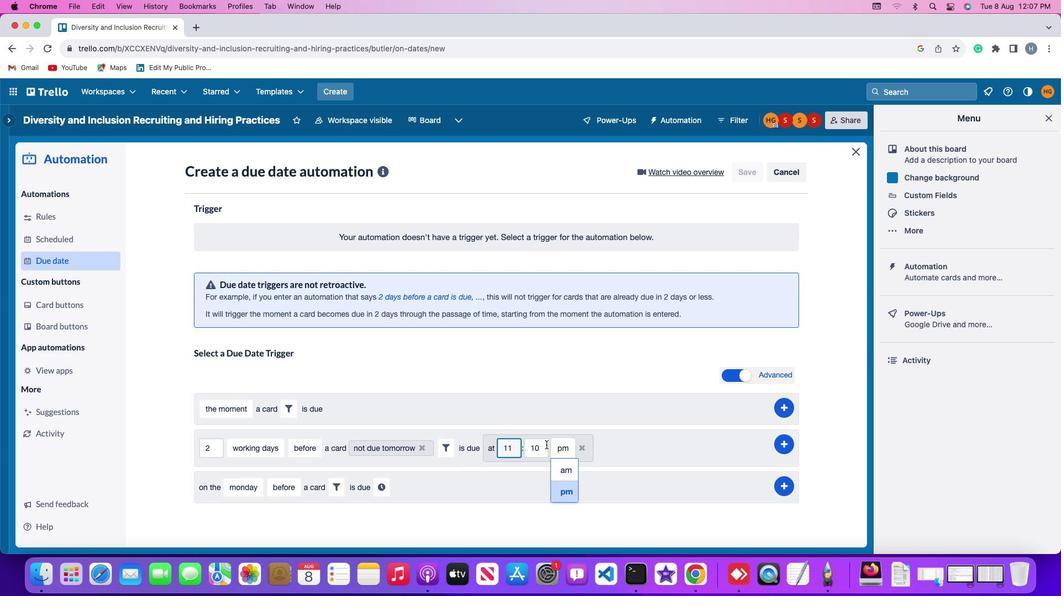
Action: Mouse pressed left at (546, 445)
Screenshot: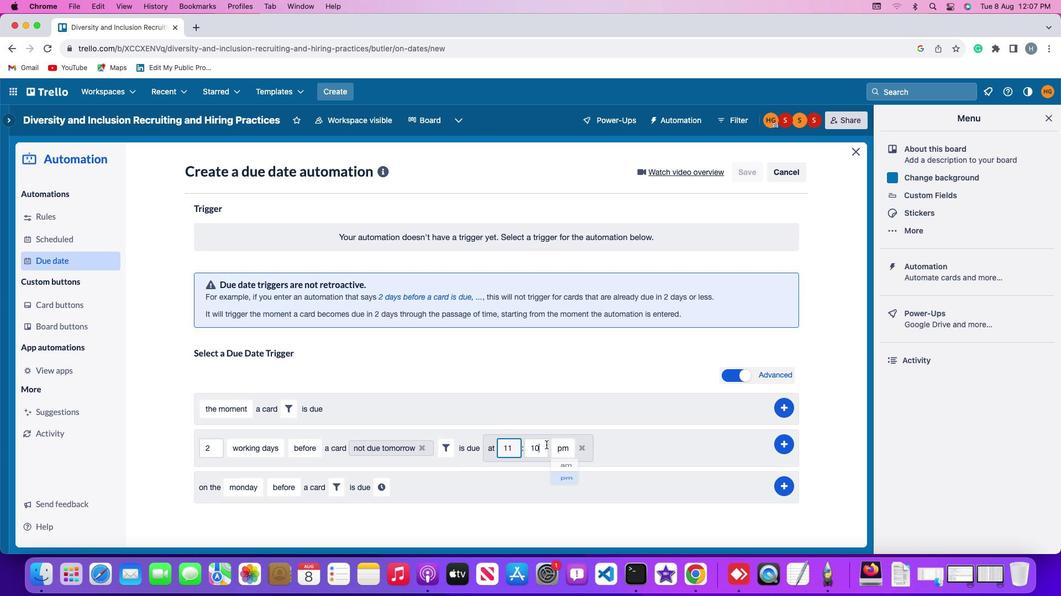 
Action: Mouse moved to (546, 445)
Screenshot: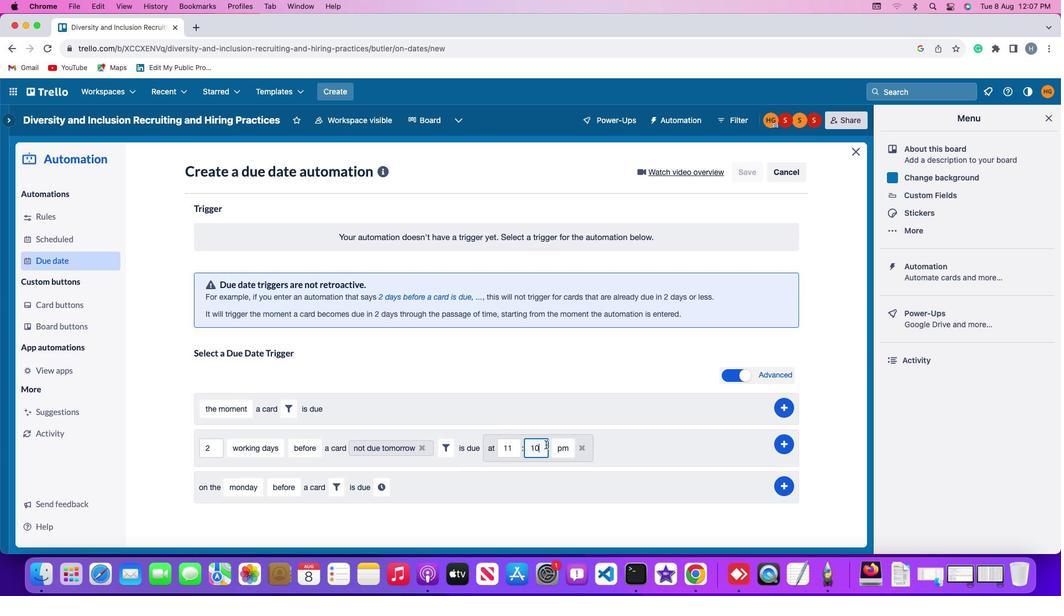 
Action: Key pressed Key.backspaceKey.backspaceKey.backspace'0''0'
Screenshot: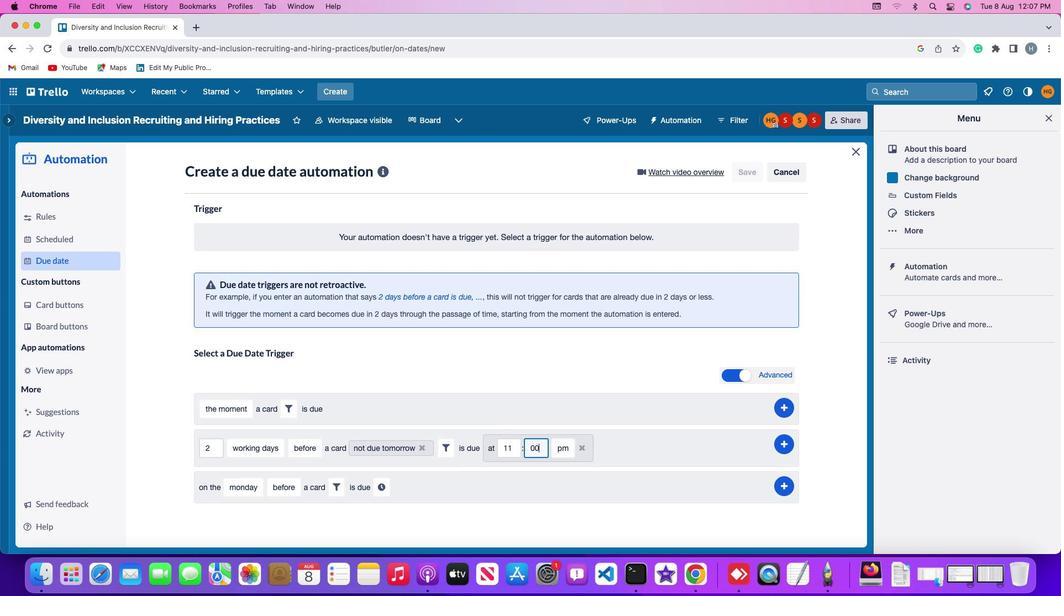 
Action: Mouse moved to (565, 446)
Screenshot: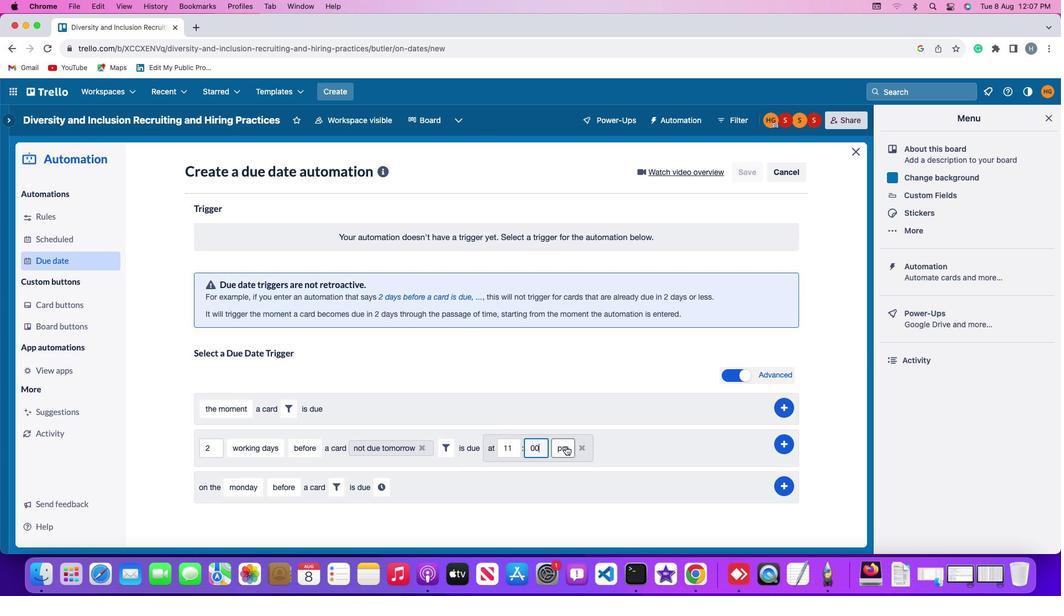
Action: Mouse pressed left at (565, 446)
Screenshot: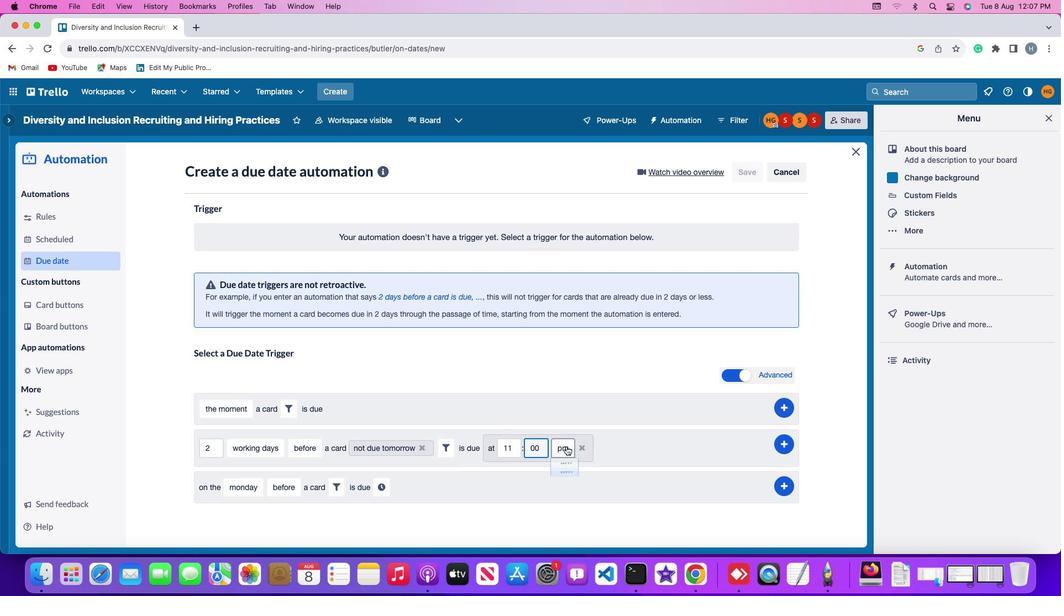 
Action: Mouse moved to (565, 465)
Screenshot: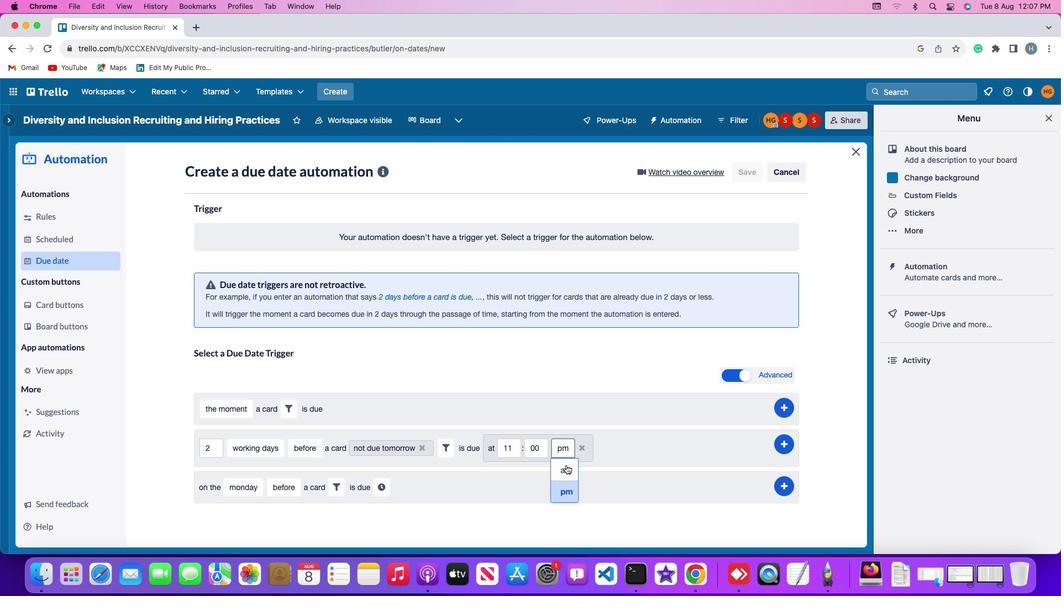 
Action: Mouse pressed left at (565, 465)
Screenshot: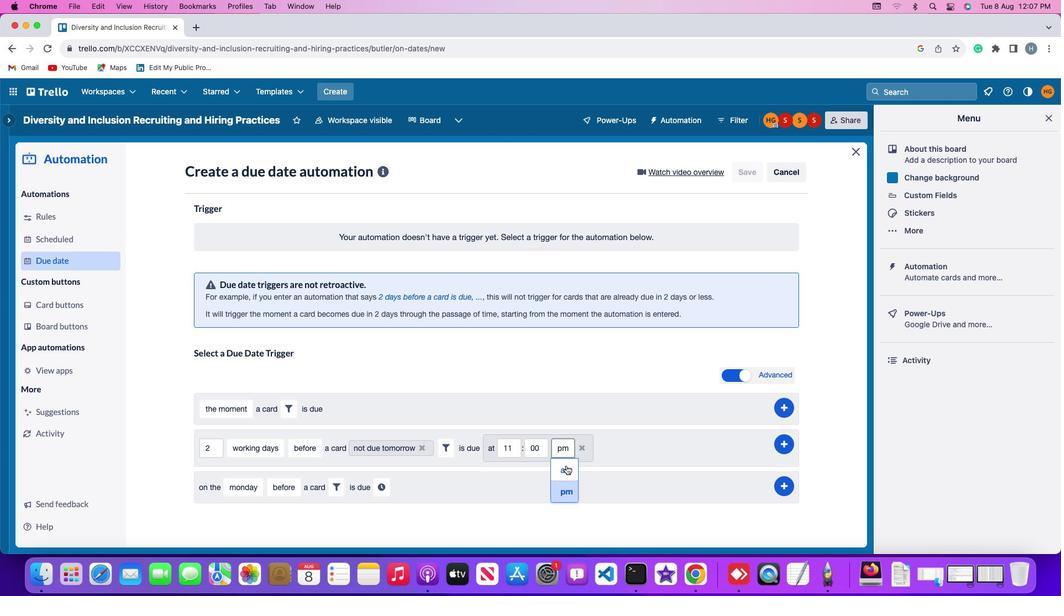 
Action: Mouse moved to (781, 443)
Screenshot: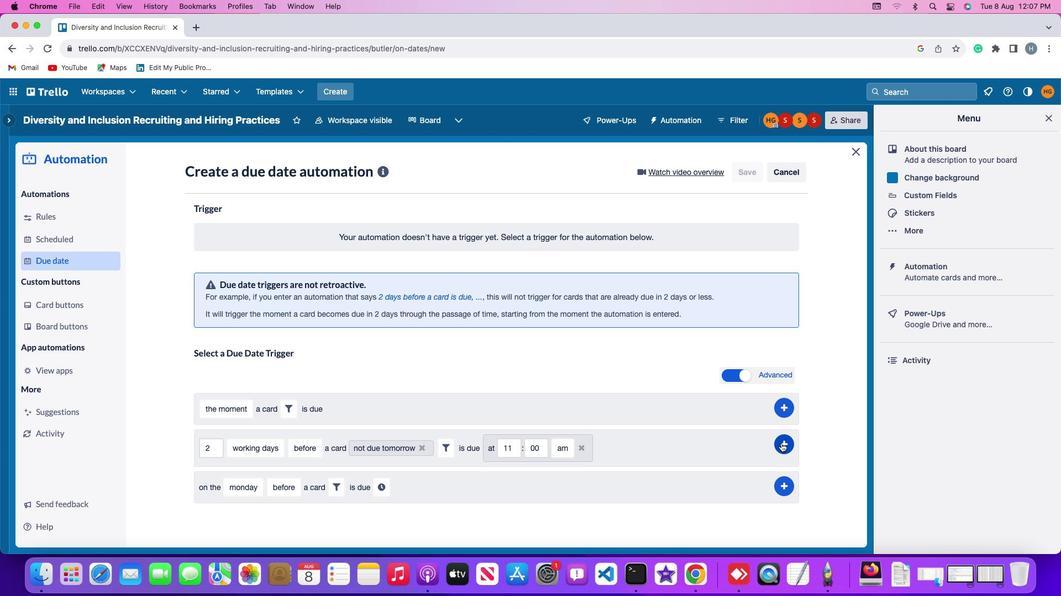 
Action: Mouse pressed left at (781, 443)
Screenshot: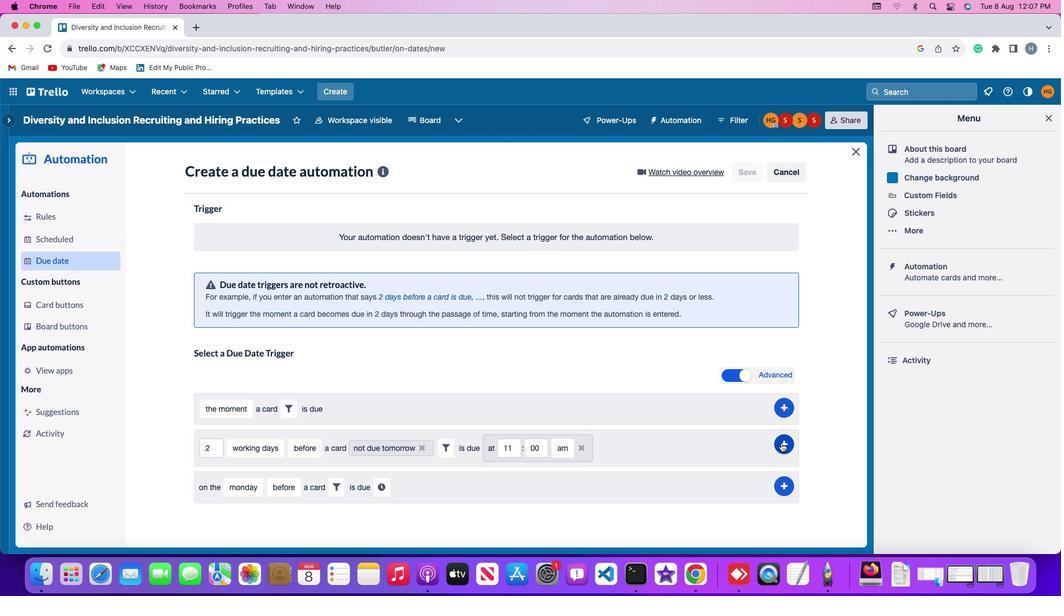 
Action: Mouse moved to (819, 298)
Screenshot: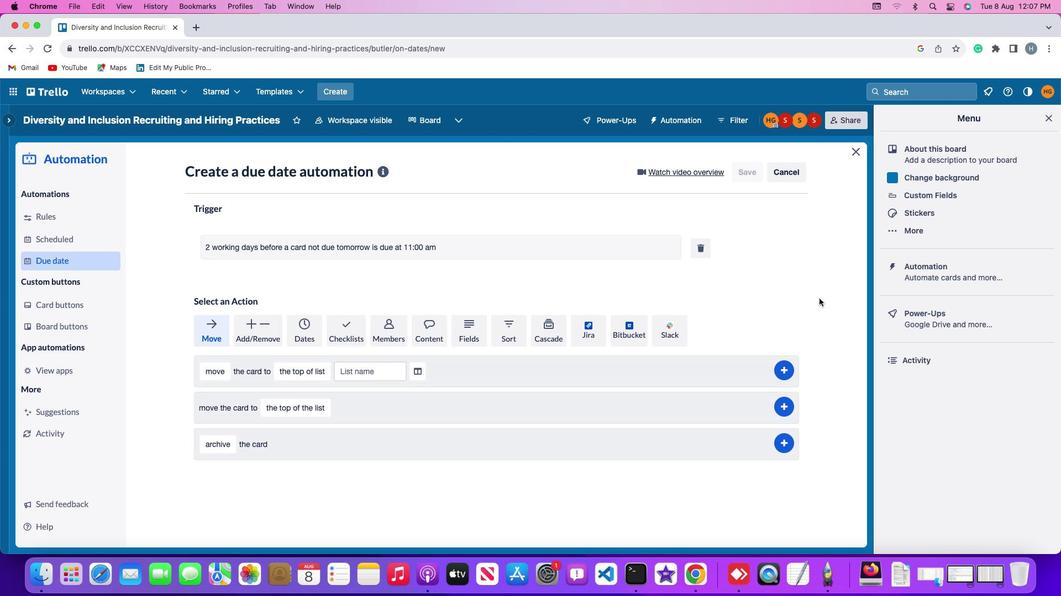 
